 Task: Look for space in Karaj, Iran from 12th June, 2023 to 15th June, 2023 for 2 adults in price range Rs.10000 to Rs.15000. Place can be entire place with 1  bedroom having 1 bed and 1 bathroom. Property type can be house, flat, guest house, hotel. Booking option can be shelf check-in. Required host language is English.
Action: Mouse moved to (537, 76)
Screenshot: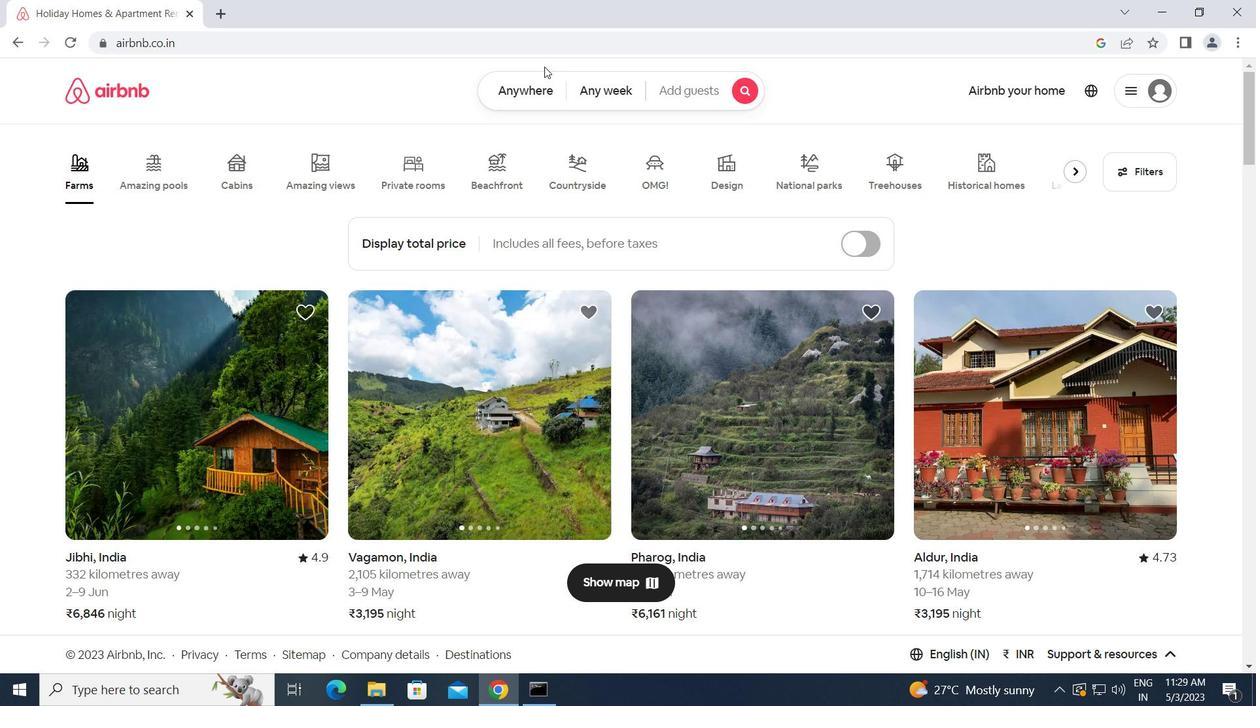 
Action: Mouse pressed left at (537, 76)
Screenshot: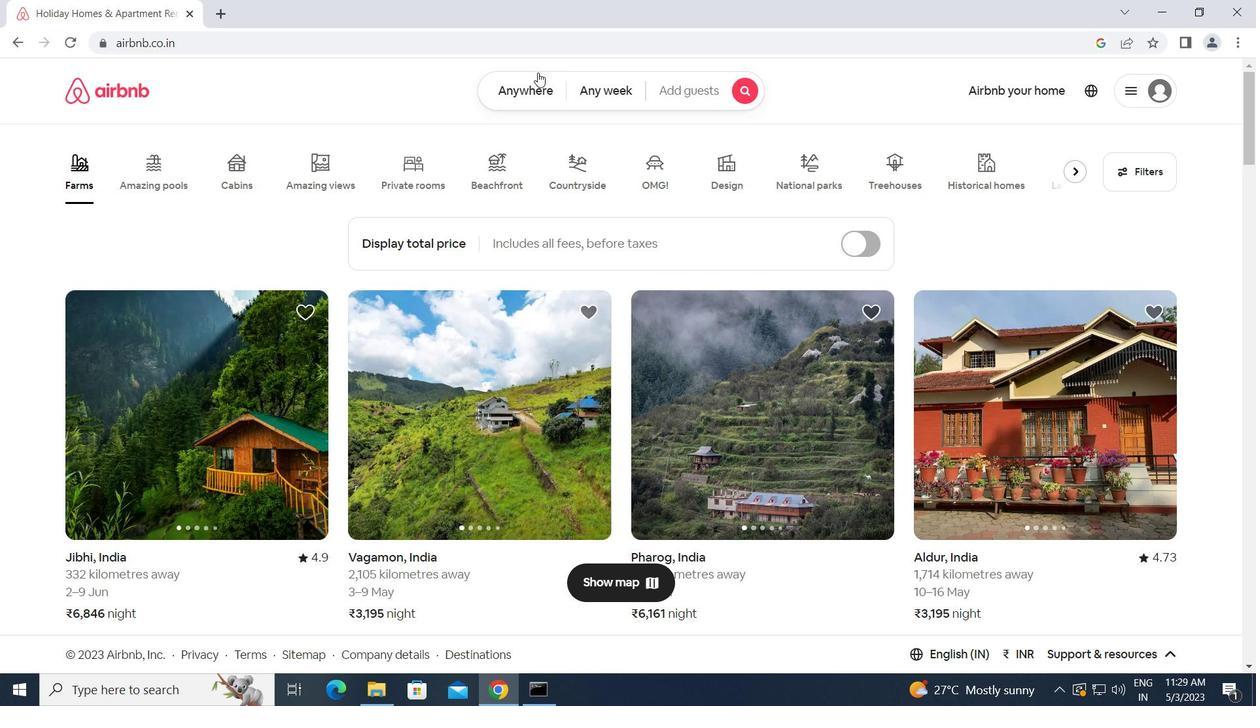 
Action: Mouse moved to (394, 145)
Screenshot: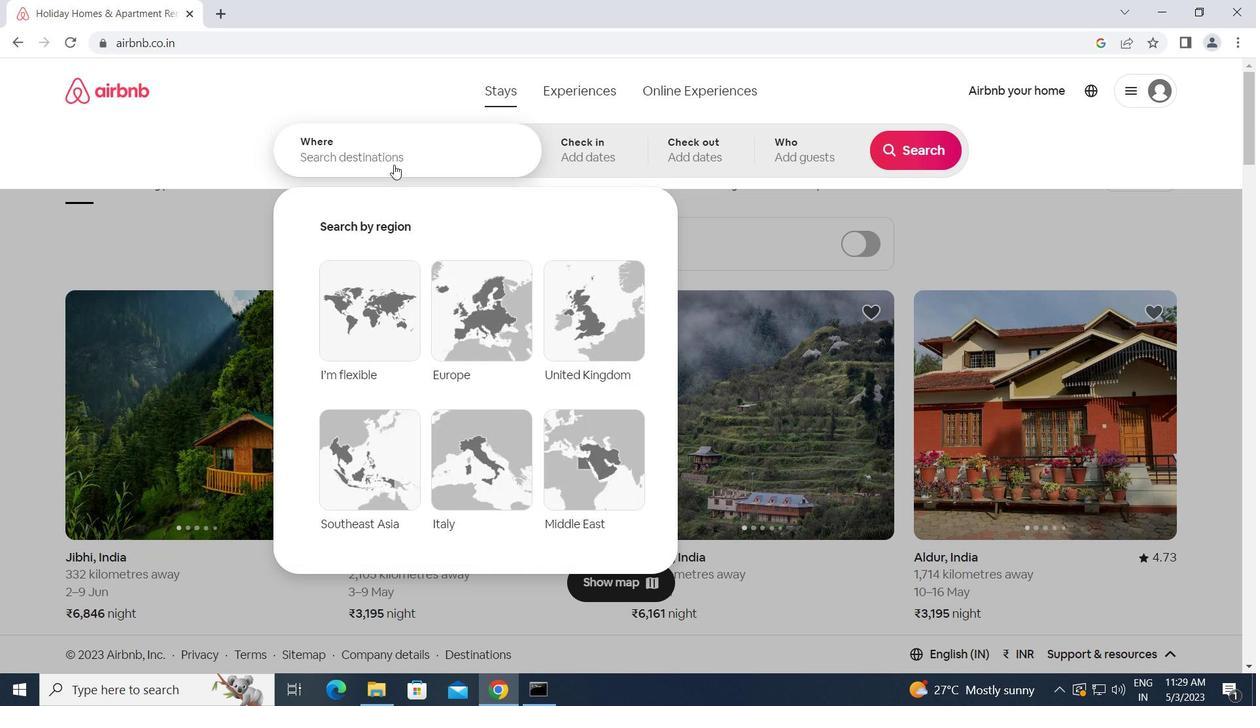 
Action: Mouse pressed left at (394, 145)
Screenshot: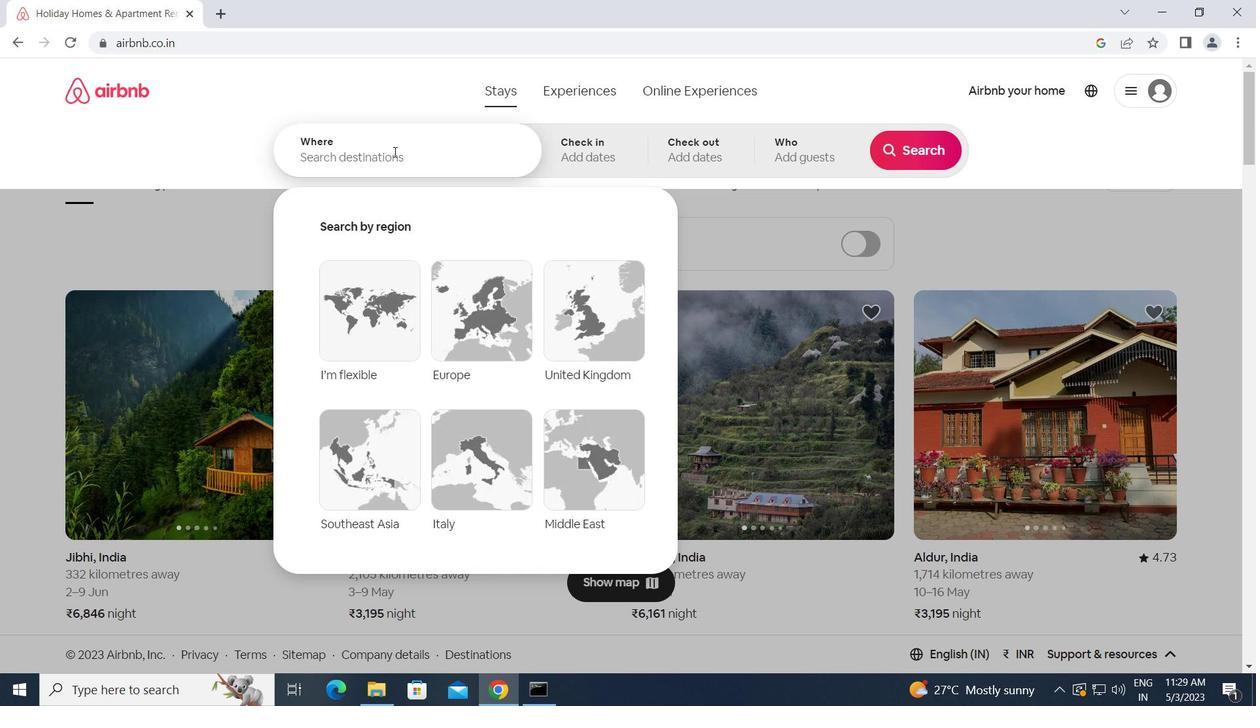 
Action: Key pressed k<Key.caps_lock>araj,<Key.space><Key.caps_lock>i<Key.caps_lock>ran<Key.enter>
Screenshot: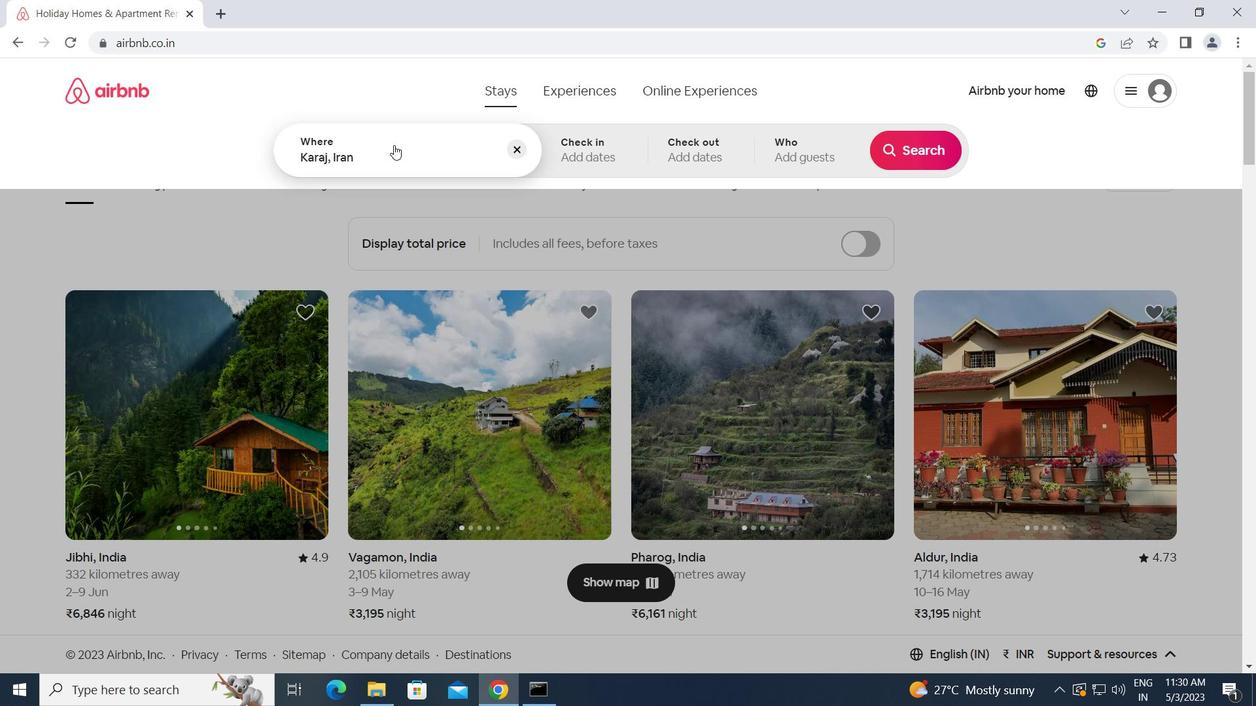 
Action: Mouse moved to (711, 426)
Screenshot: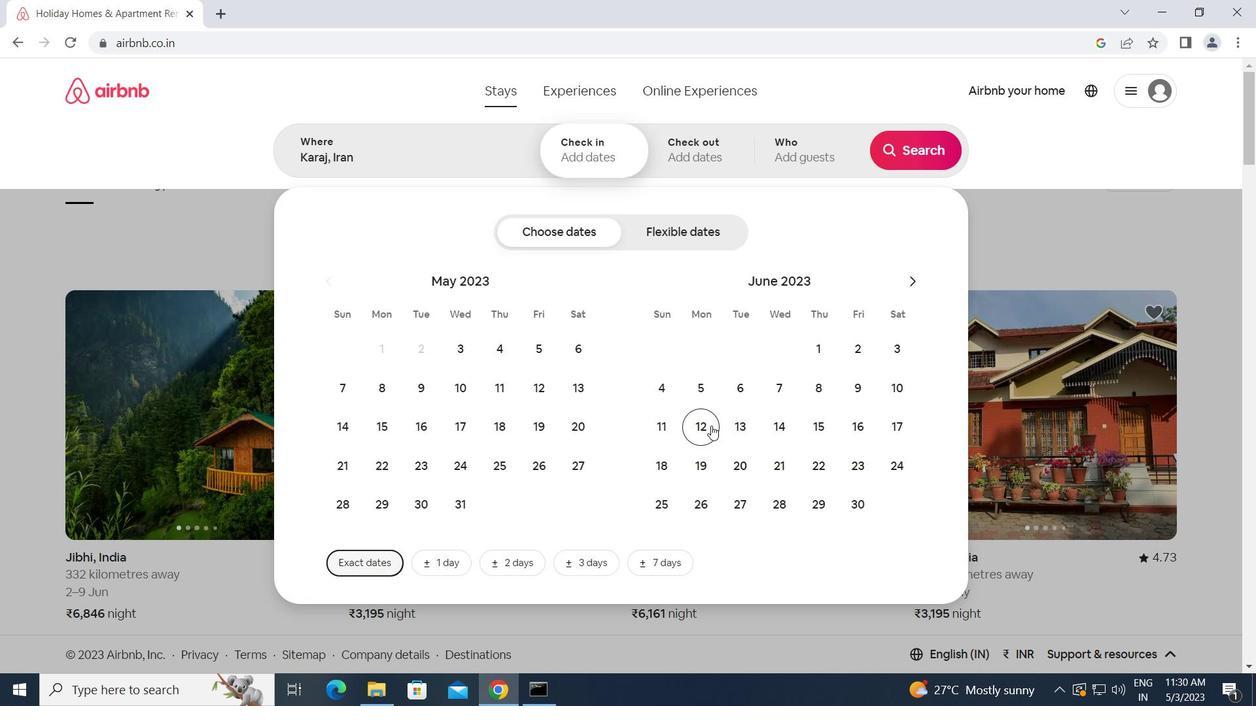 
Action: Mouse pressed left at (711, 426)
Screenshot: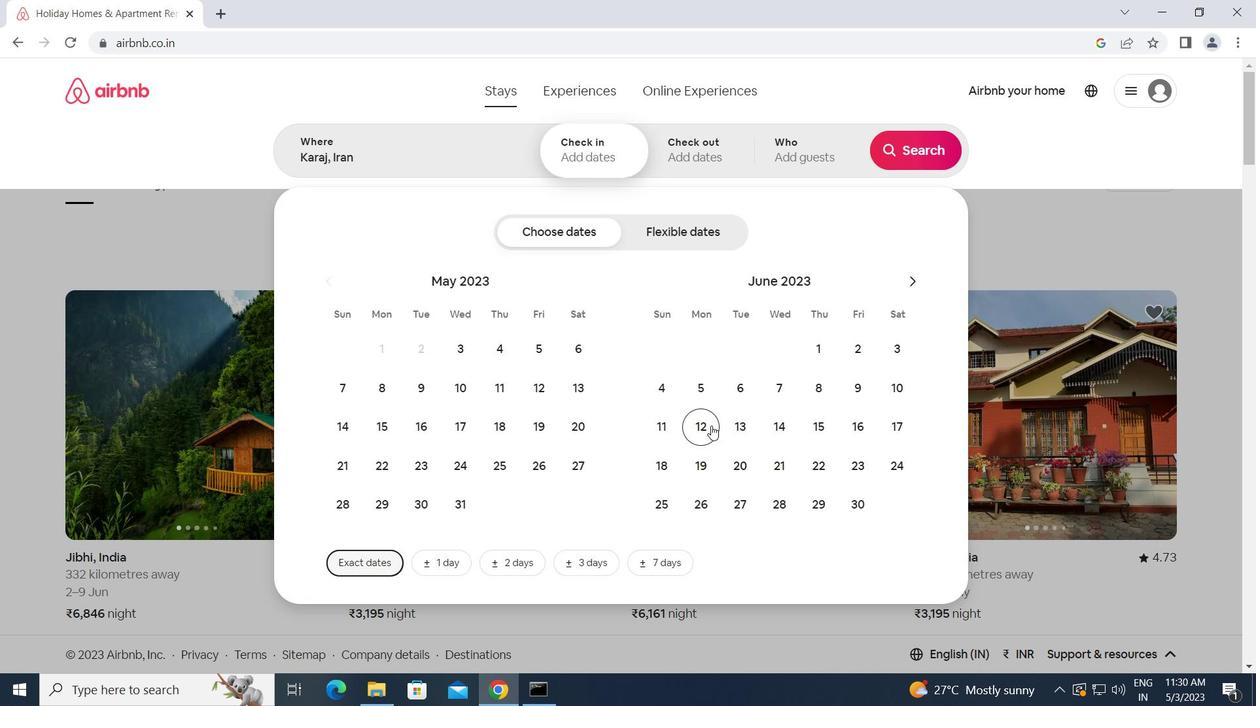 
Action: Mouse moved to (816, 435)
Screenshot: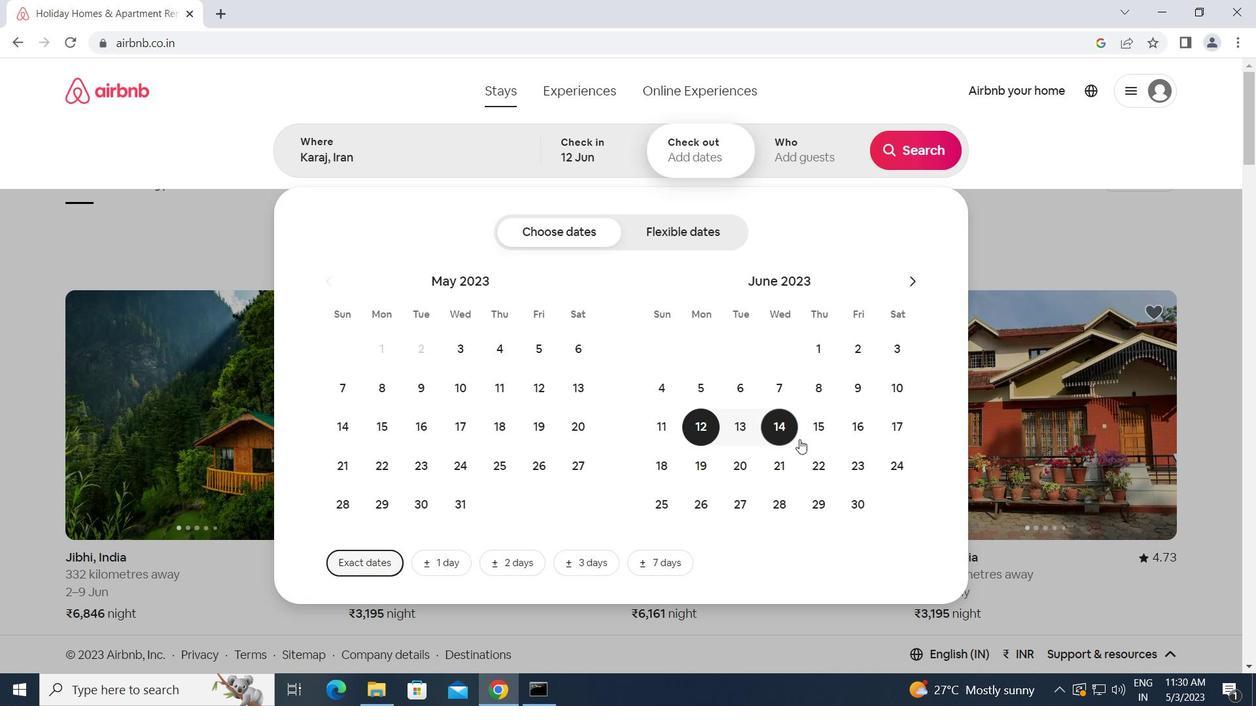 
Action: Mouse pressed left at (816, 435)
Screenshot: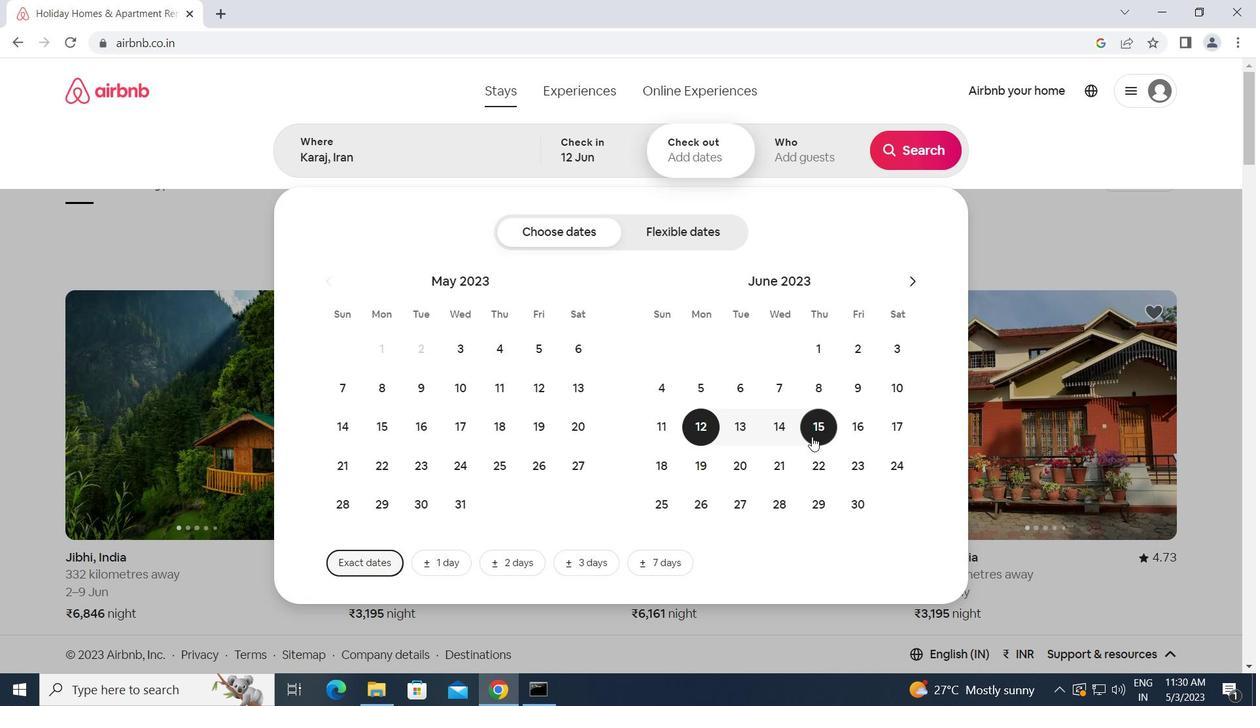 
Action: Mouse moved to (778, 159)
Screenshot: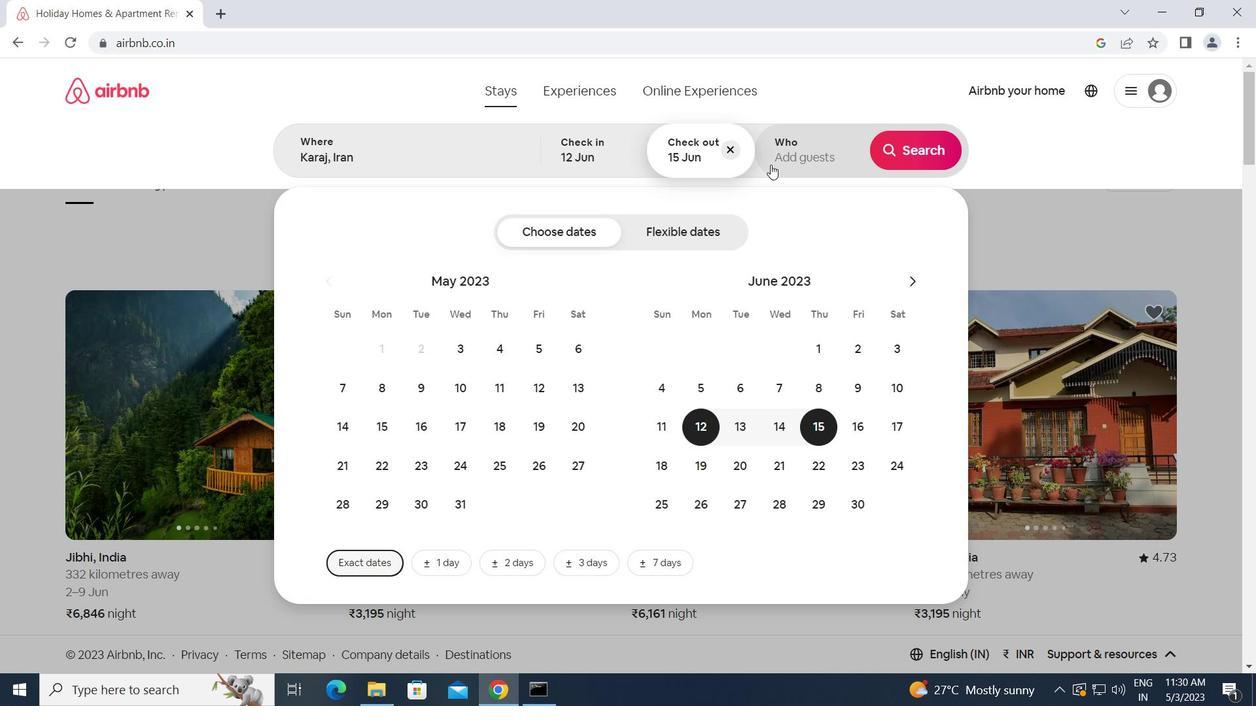 
Action: Mouse pressed left at (778, 159)
Screenshot: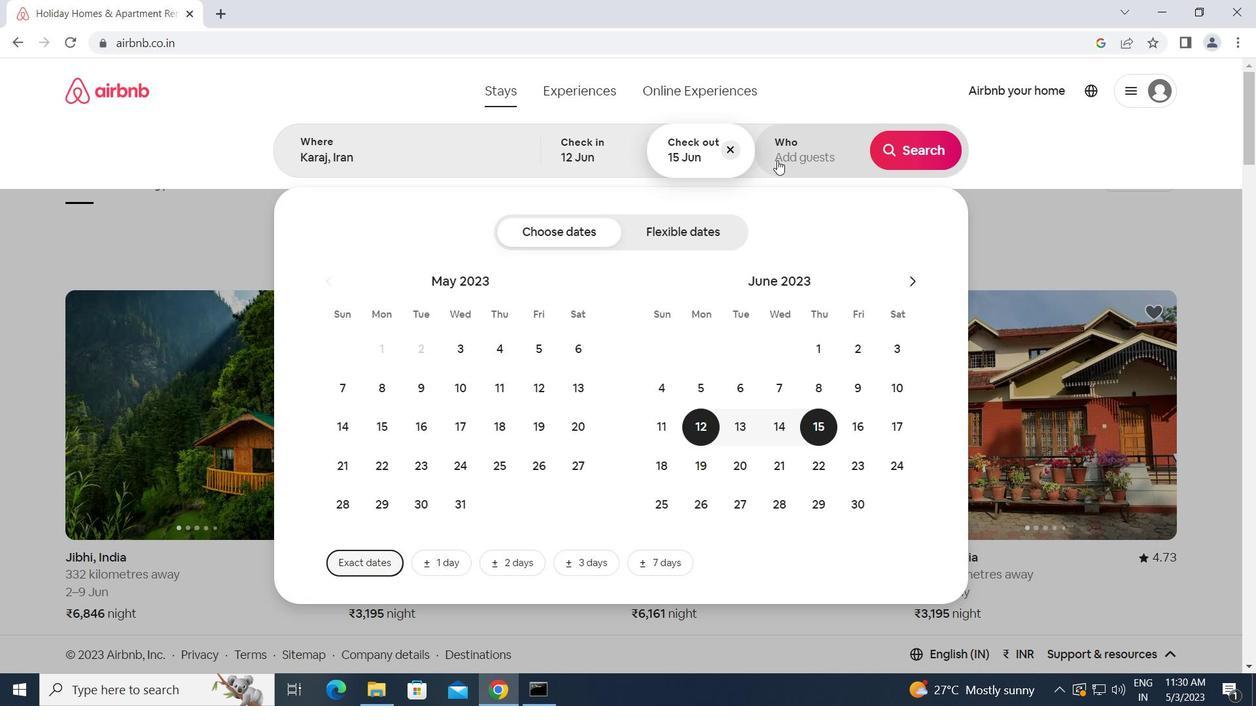 
Action: Mouse moved to (922, 244)
Screenshot: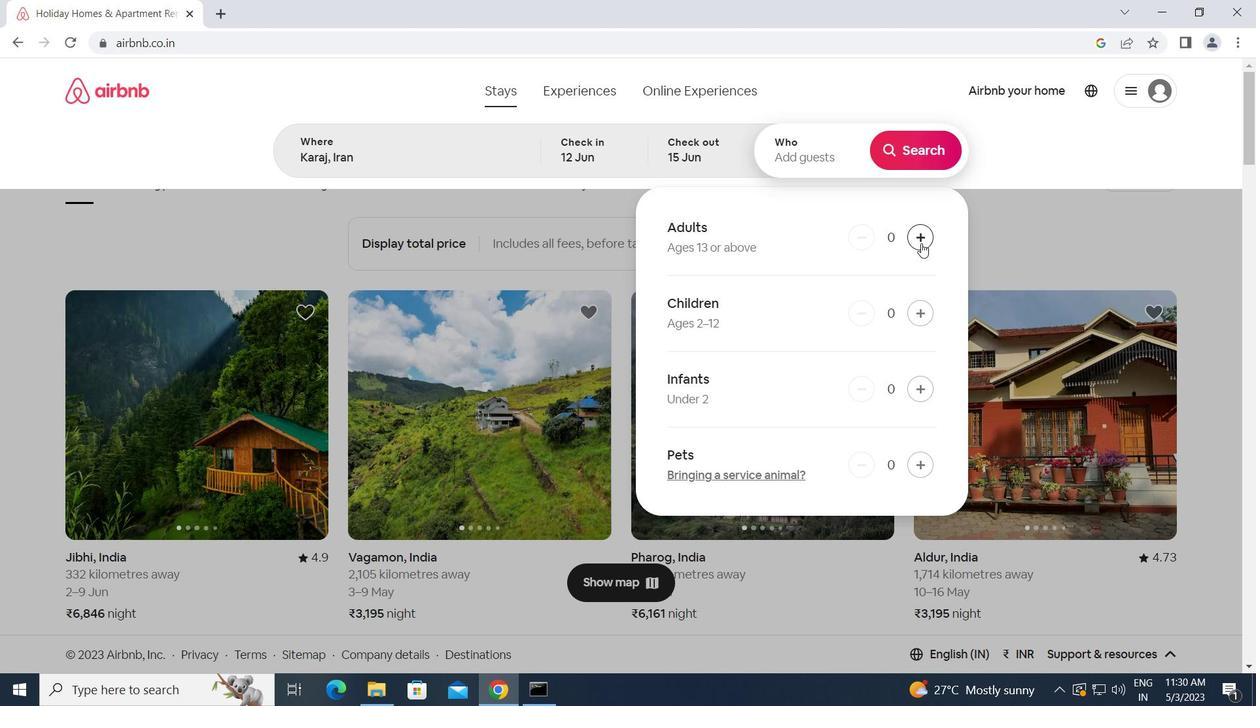 
Action: Mouse pressed left at (922, 244)
Screenshot: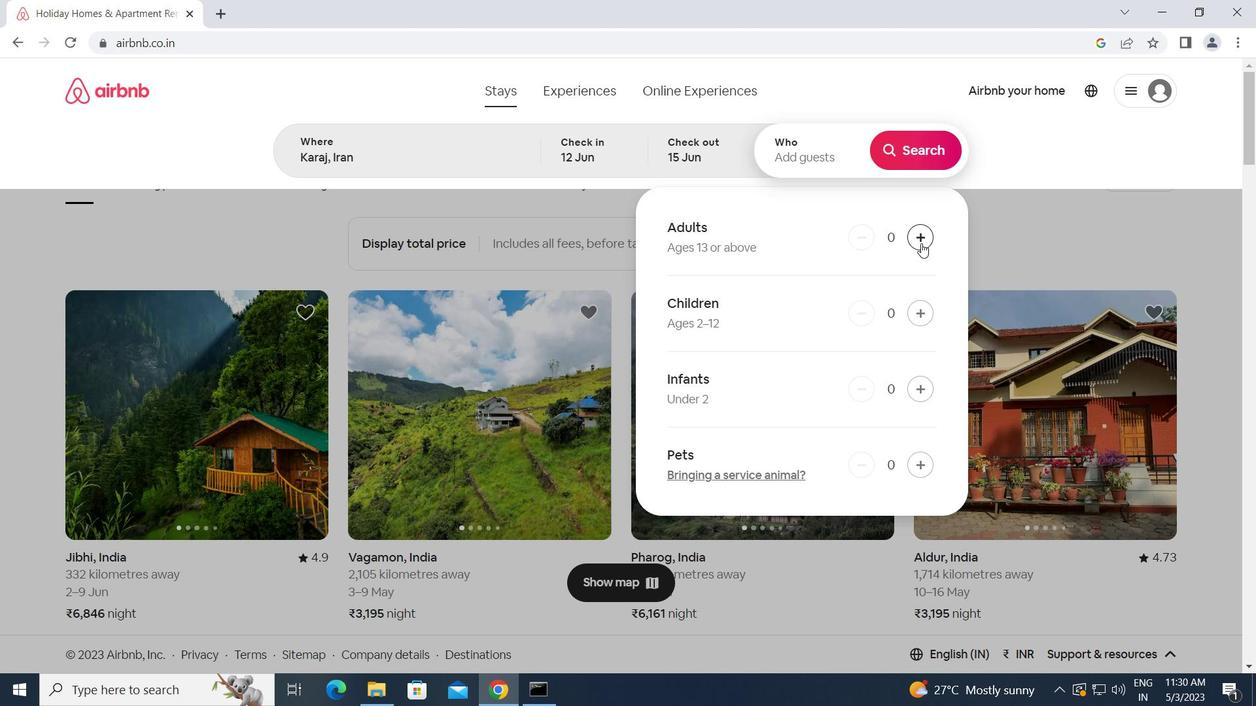 
Action: Mouse pressed left at (922, 244)
Screenshot: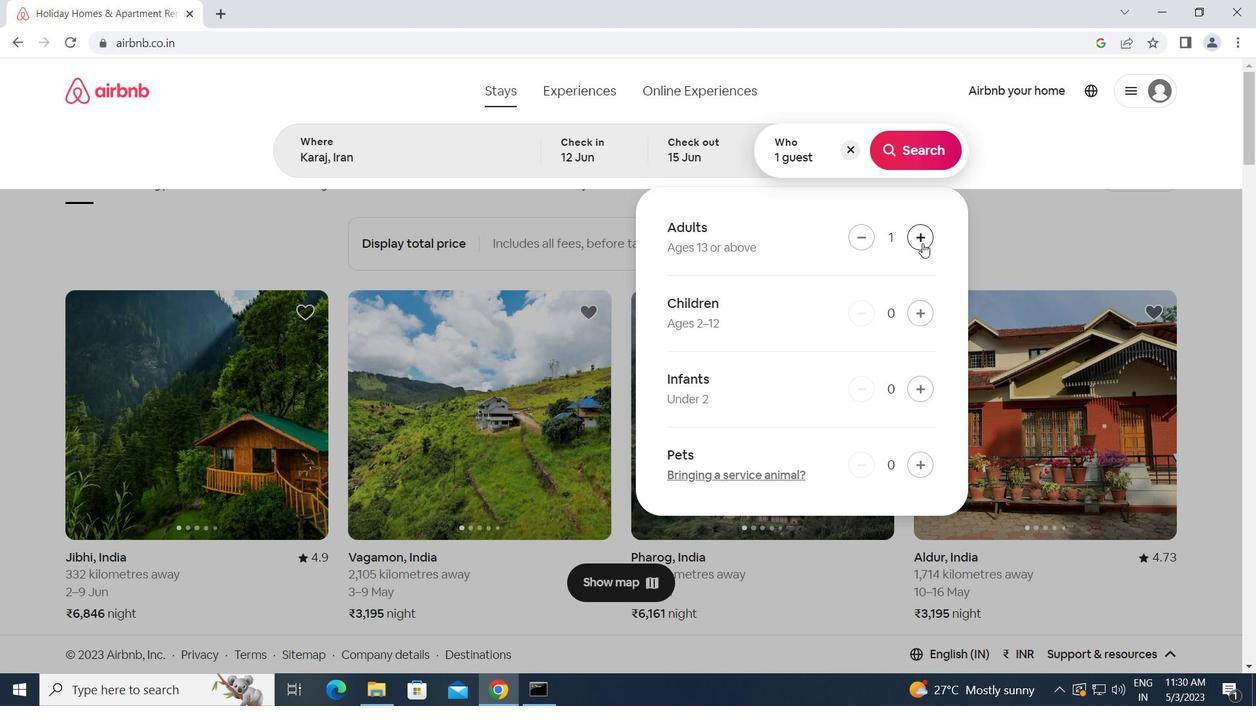 
Action: Mouse moved to (918, 140)
Screenshot: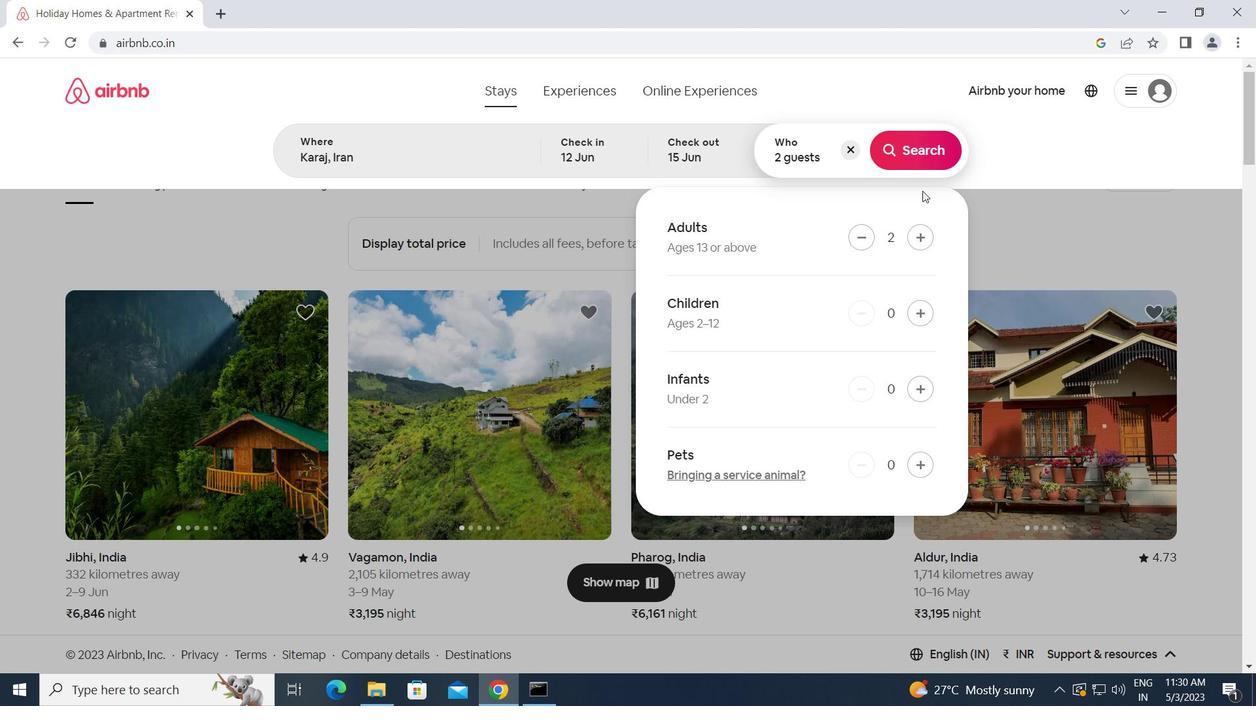
Action: Mouse pressed left at (918, 140)
Screenshot: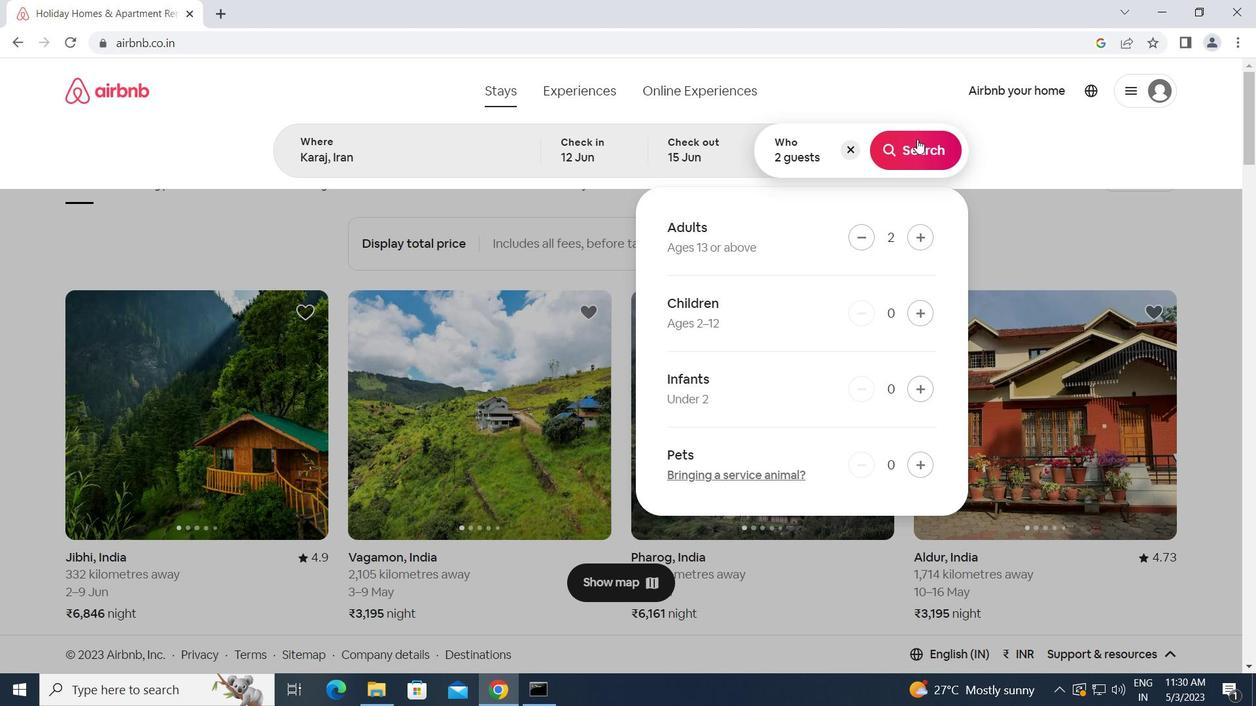 
Action: Mouse moved to (1183, 154)
Screenshot: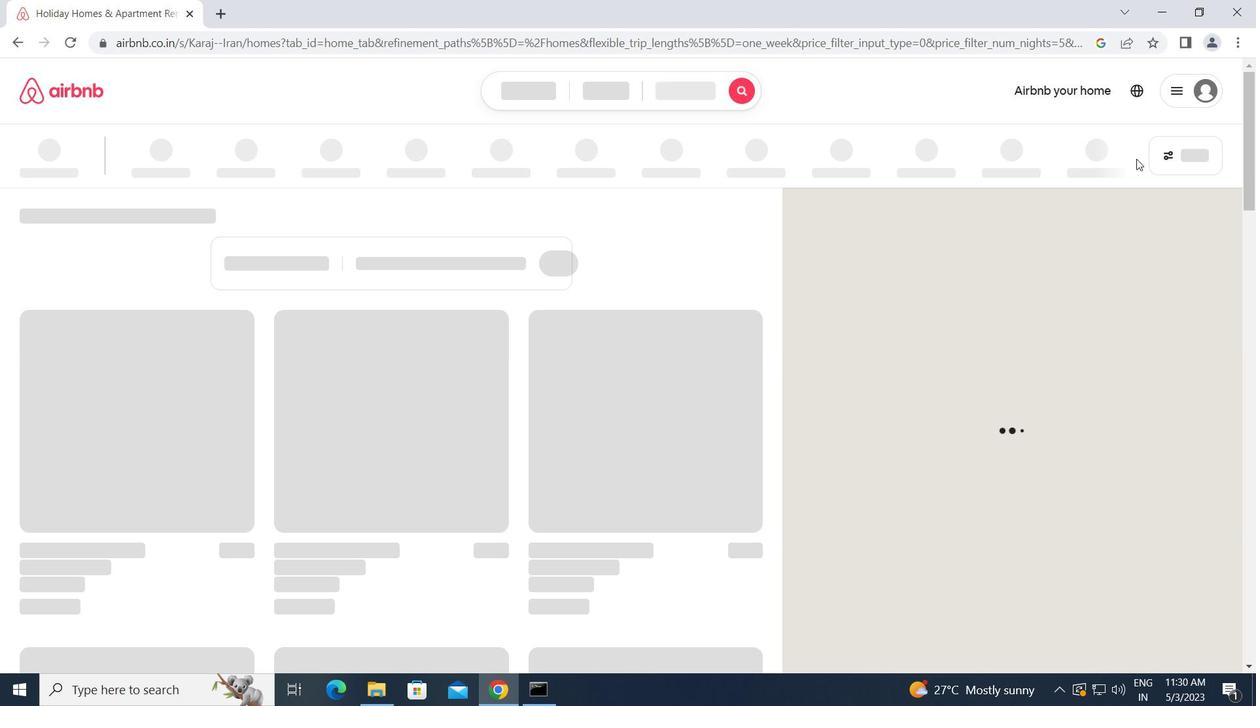 
Action: Mouse pressed left at (1183, 154)
Screenshot: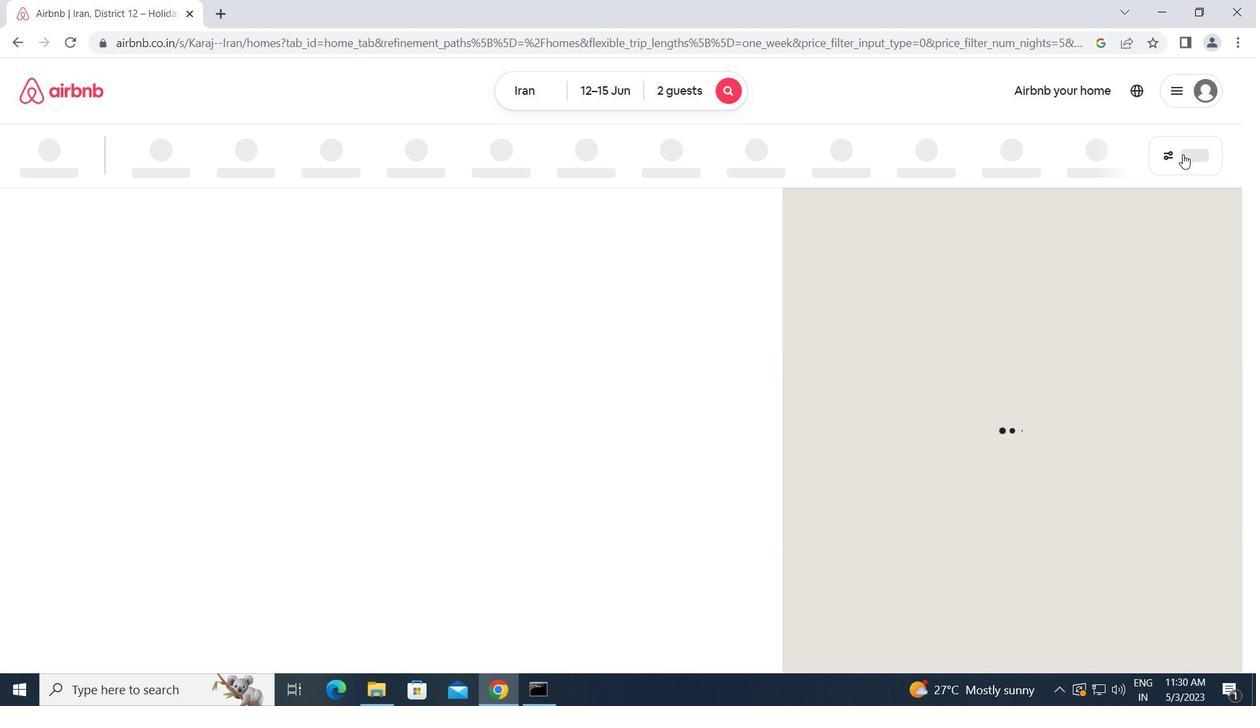 
Action: Mouse moved to (407, 255)
Screenshot: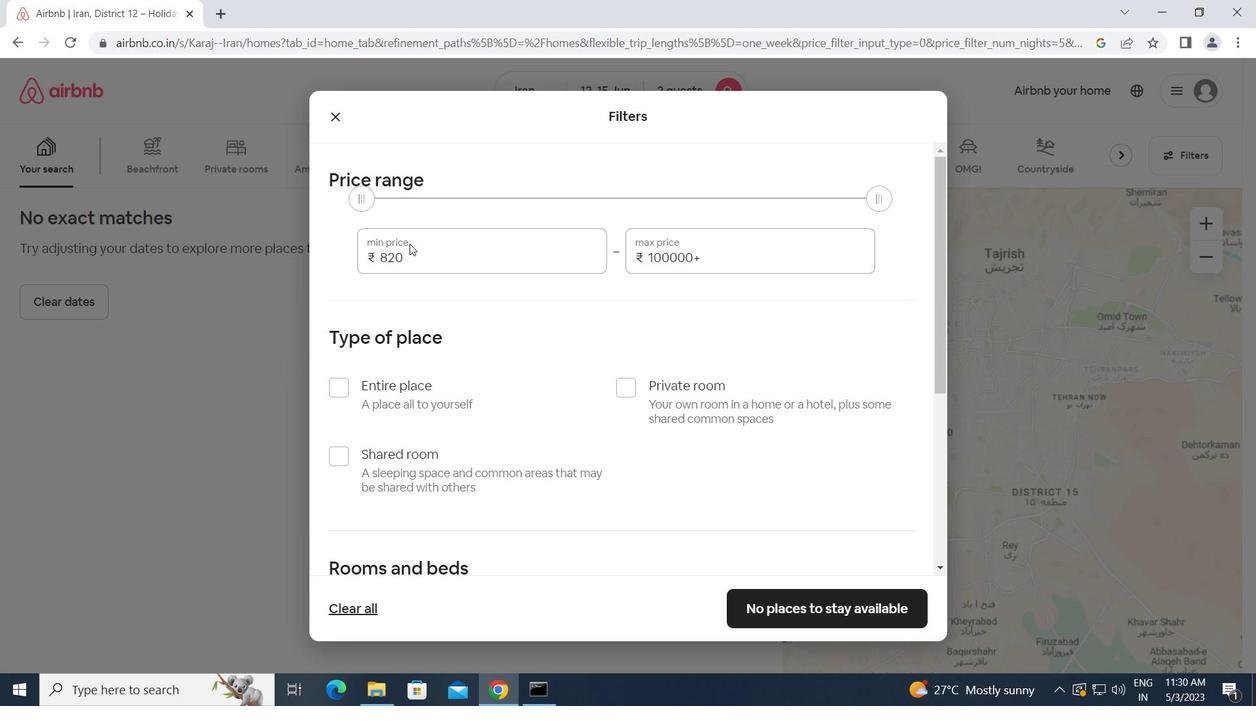 
Action: Mouse pressed left at (407, 255)
Screenshot: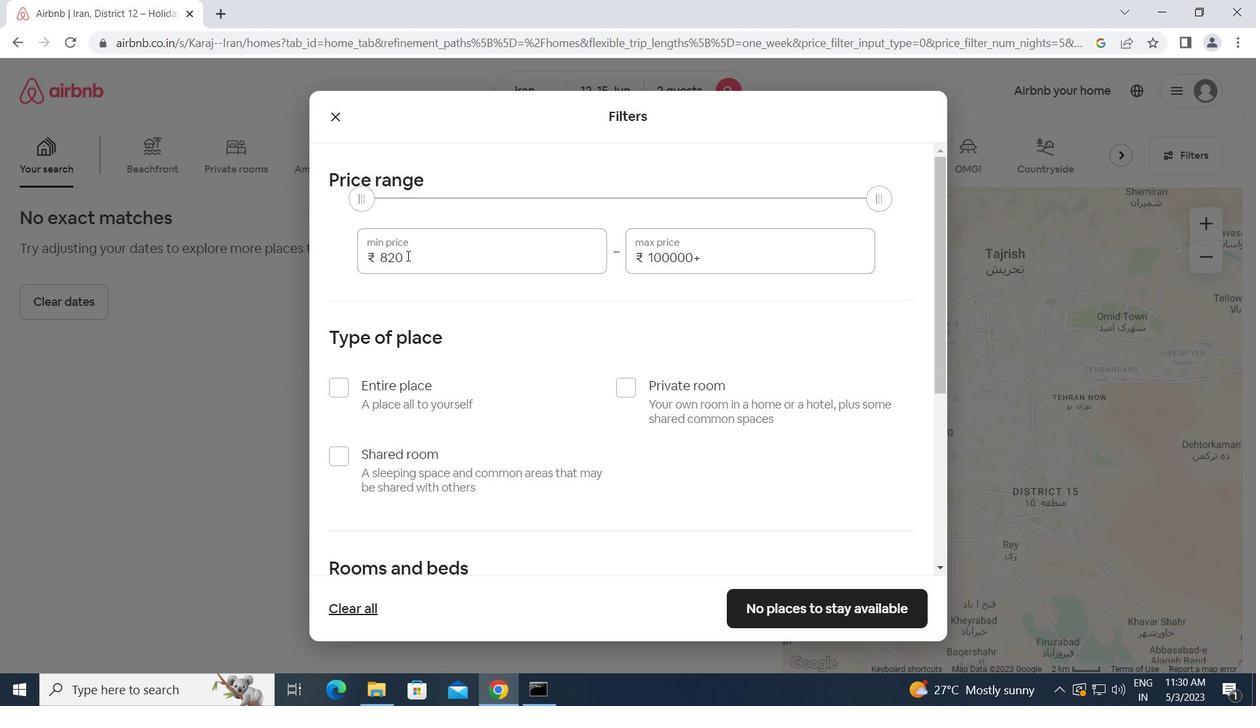 
Action: Mouse moved to (354, 268)
Screenshot: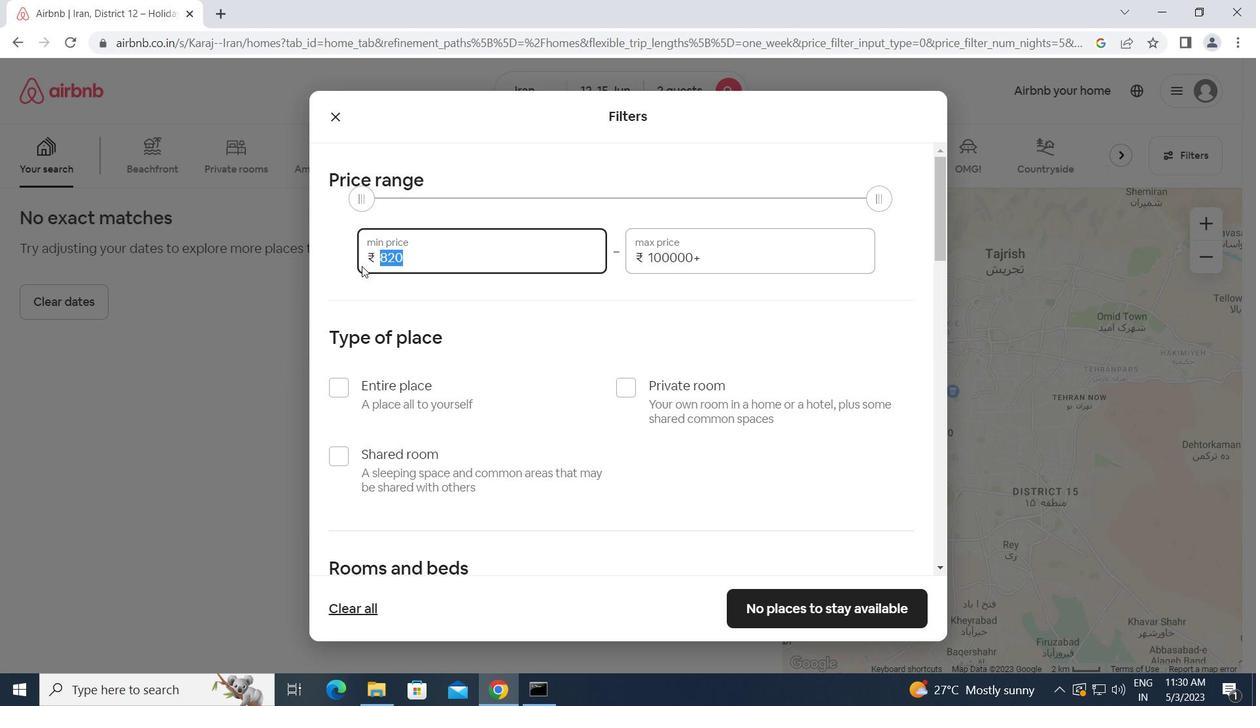 
Action: Key pressed 10000<Key.tab>15000
Screenshot: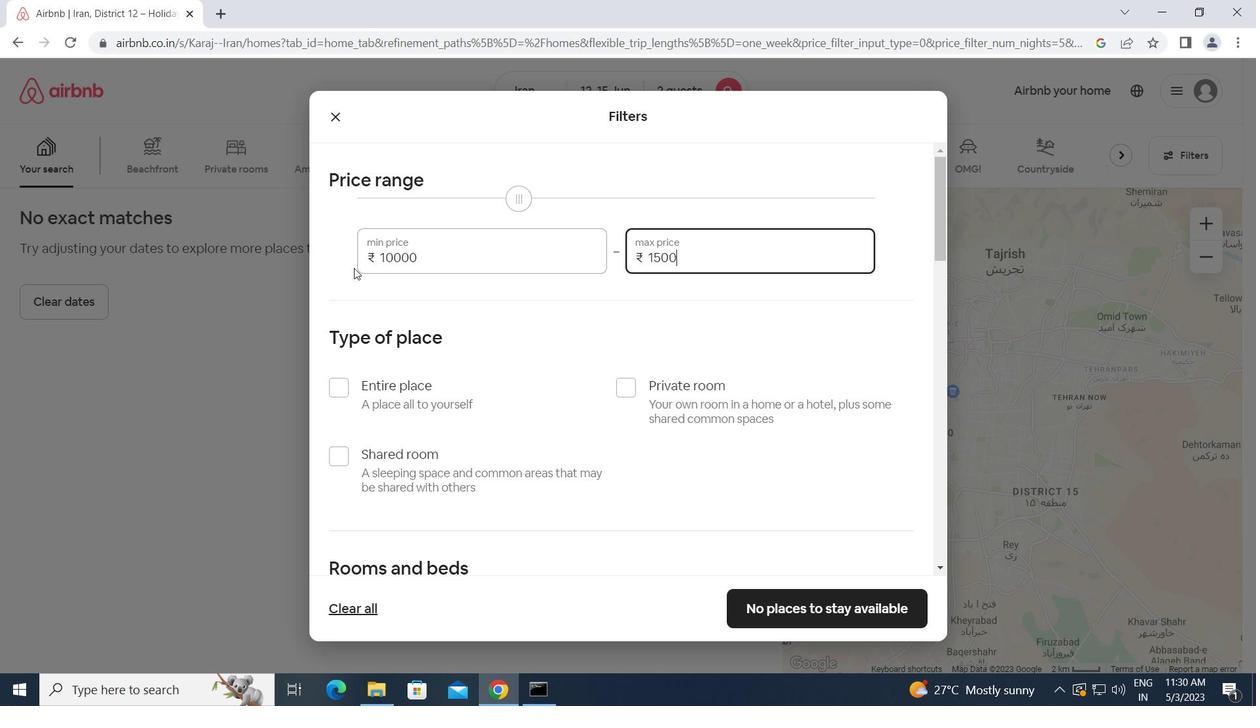 
Action: Mouse moved to (340, 374)
Screenshot: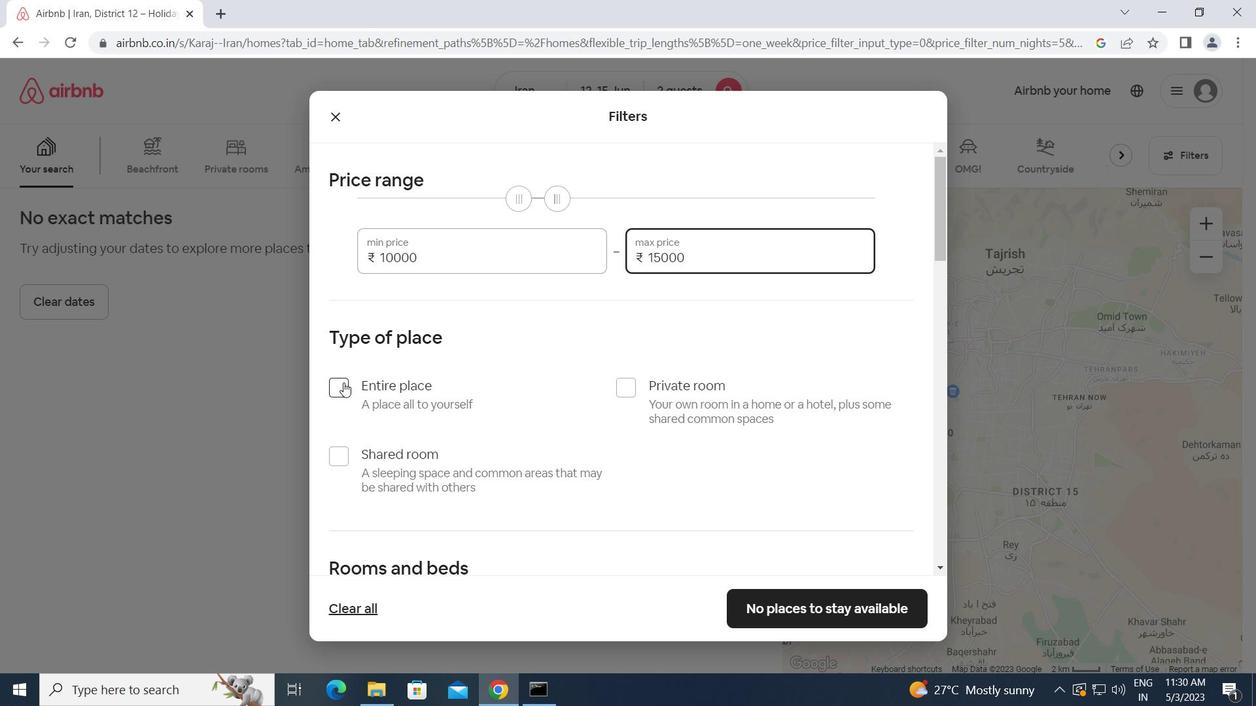 
Action: Mouse pressed left at (340, 374)
Screenshot: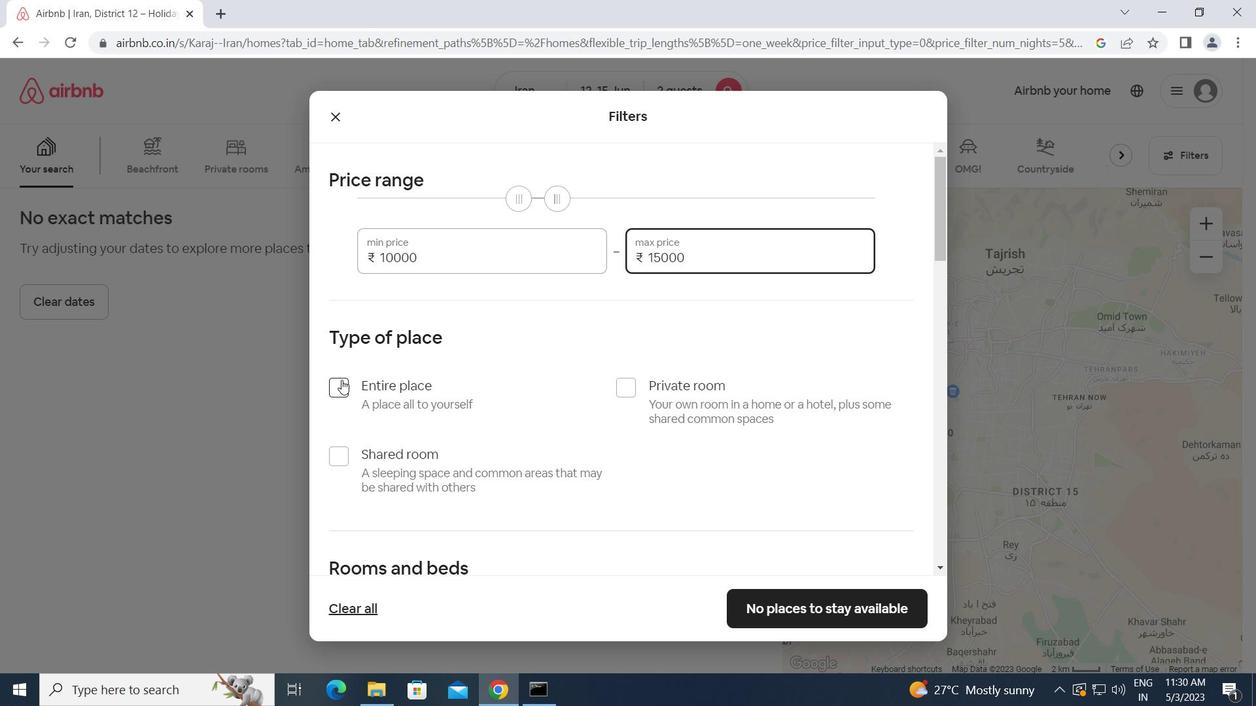 
Action: Mouse moved to (334, 393)
Screenshot: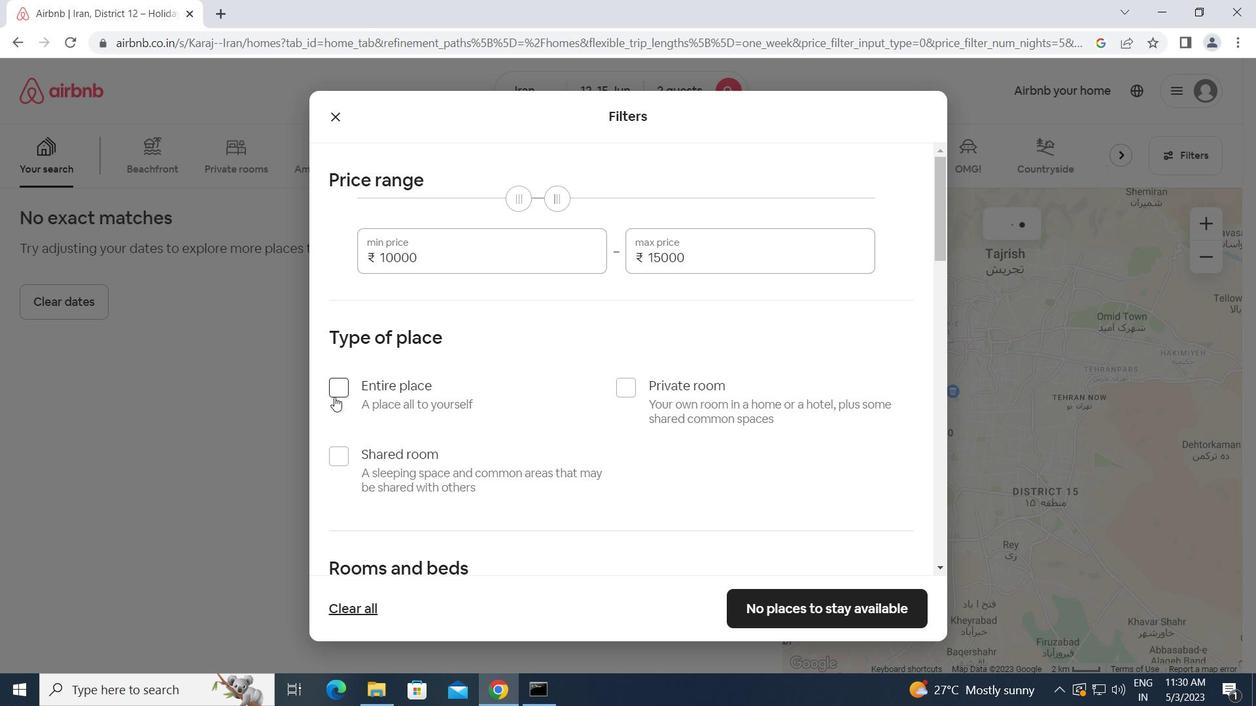 
Action: Mouse pressed left at (334, 393)
Screenshot: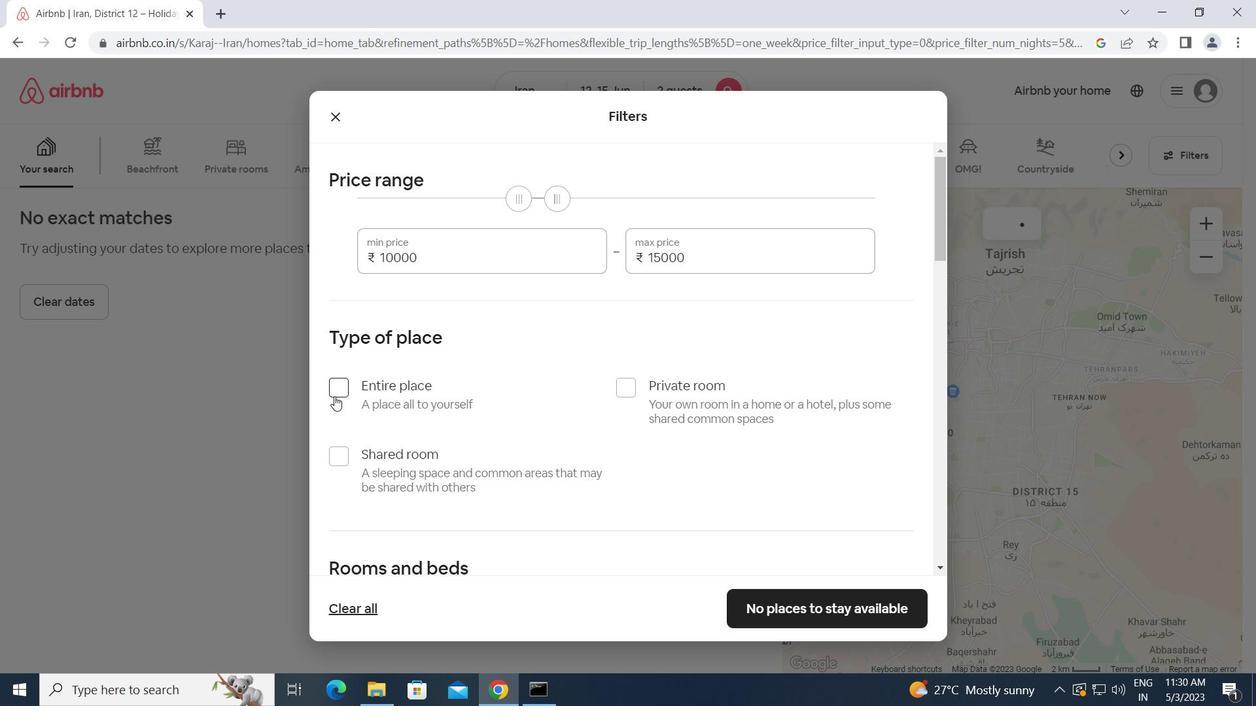 
Action: Mouse moved to (407, 407)
Screenshot: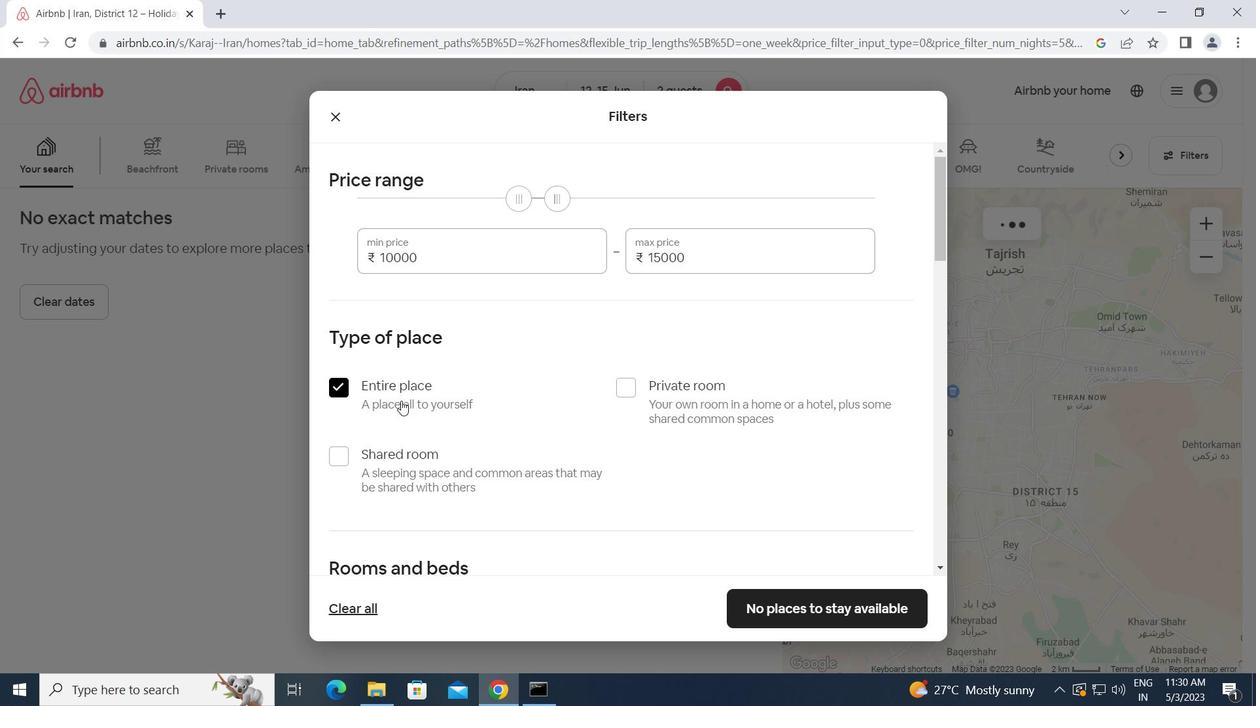 
Action: Mouse scrolled (407, 407) with delta (0, 0)
Screenshot: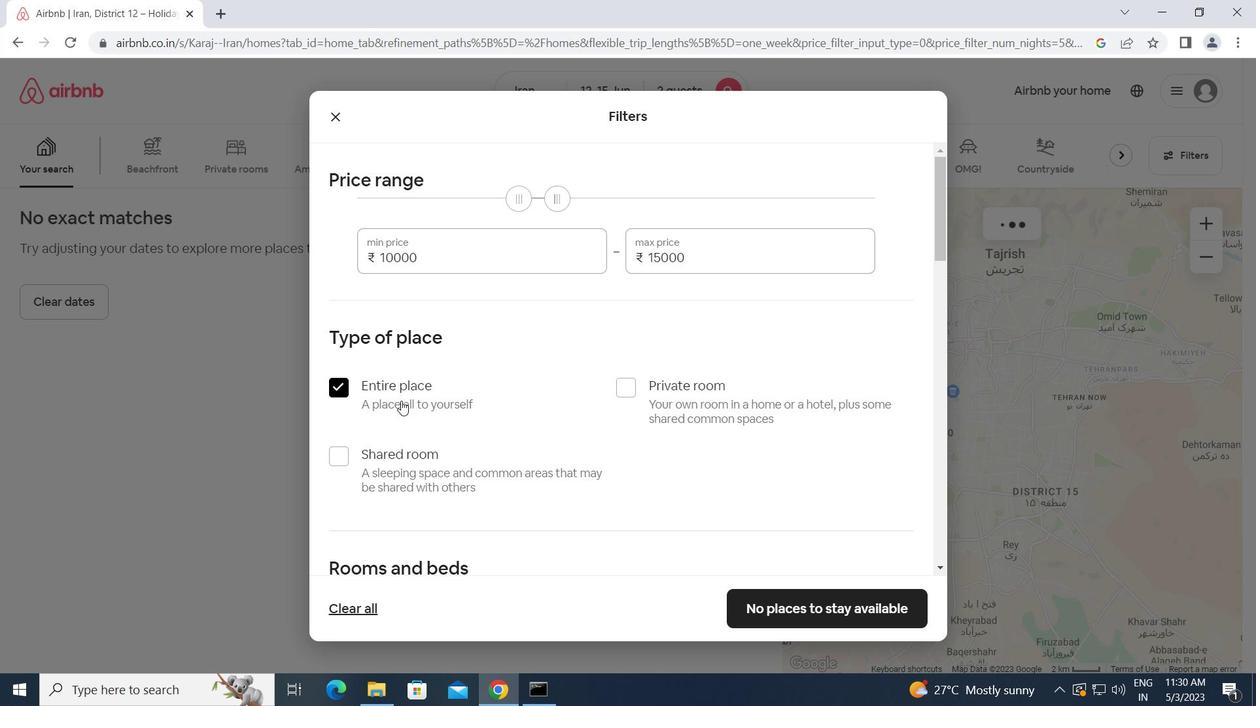 
Action: Mouse scrolled (407, 407) with delta (0, 0)
Screenshot: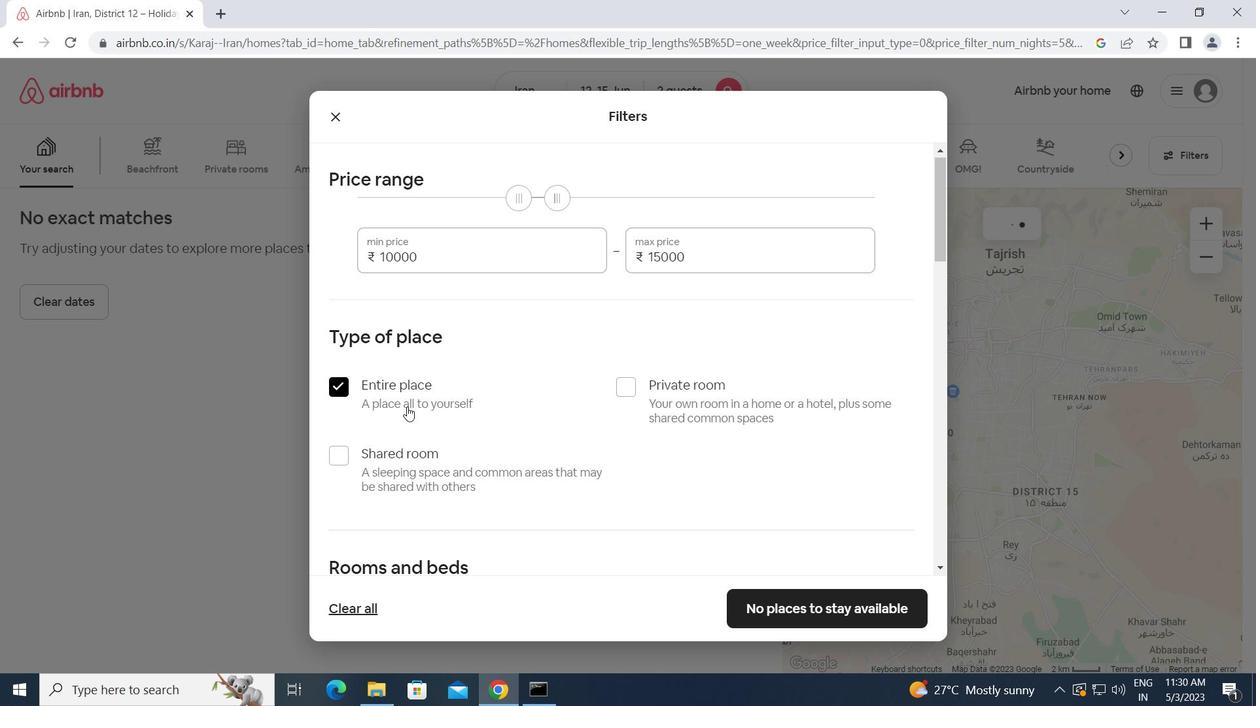 
Action: Mouse moved to (427, 471)
Screenshot: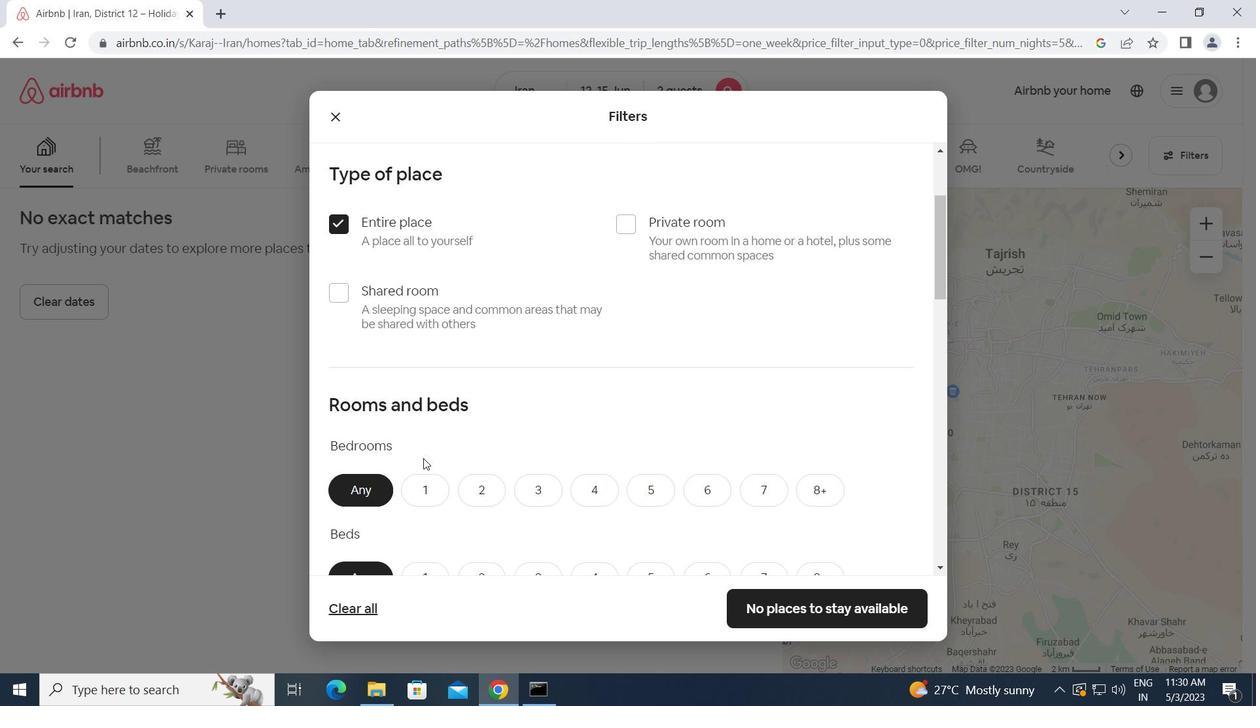
Action: Mouse pressed left at (427, 471)
Screenshot: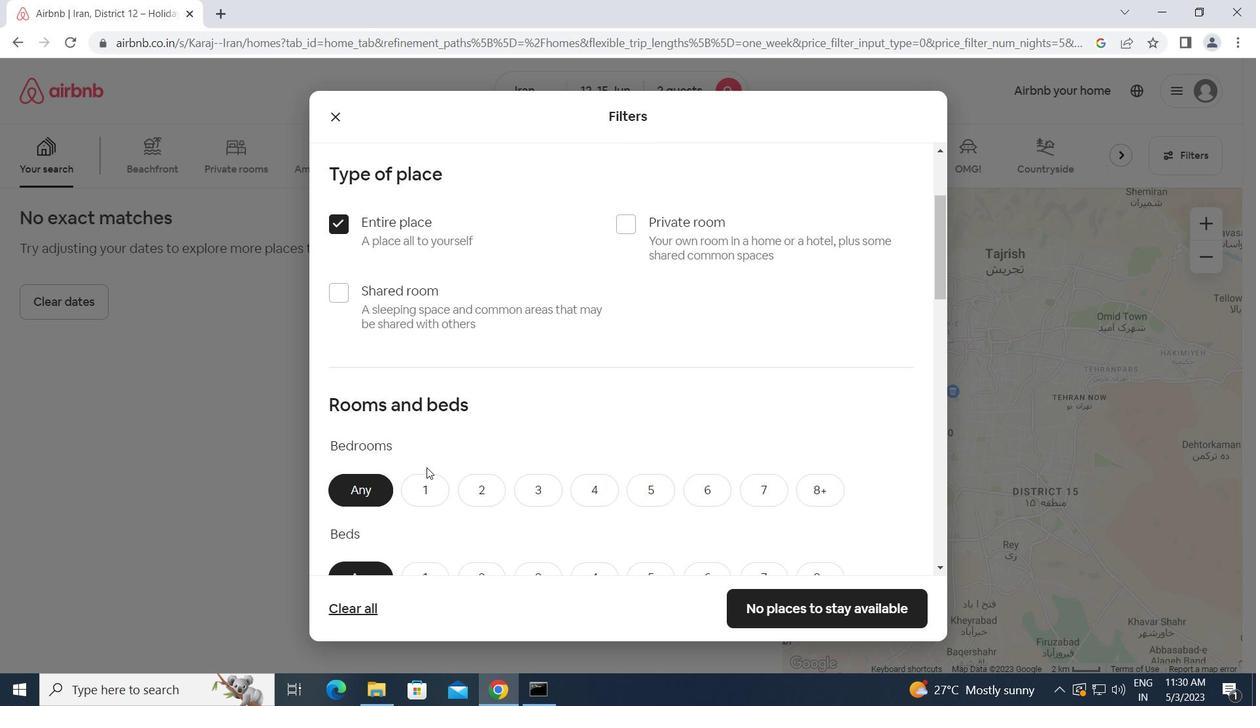 
Action: Mouse moved to (429, 480)
Screenshot: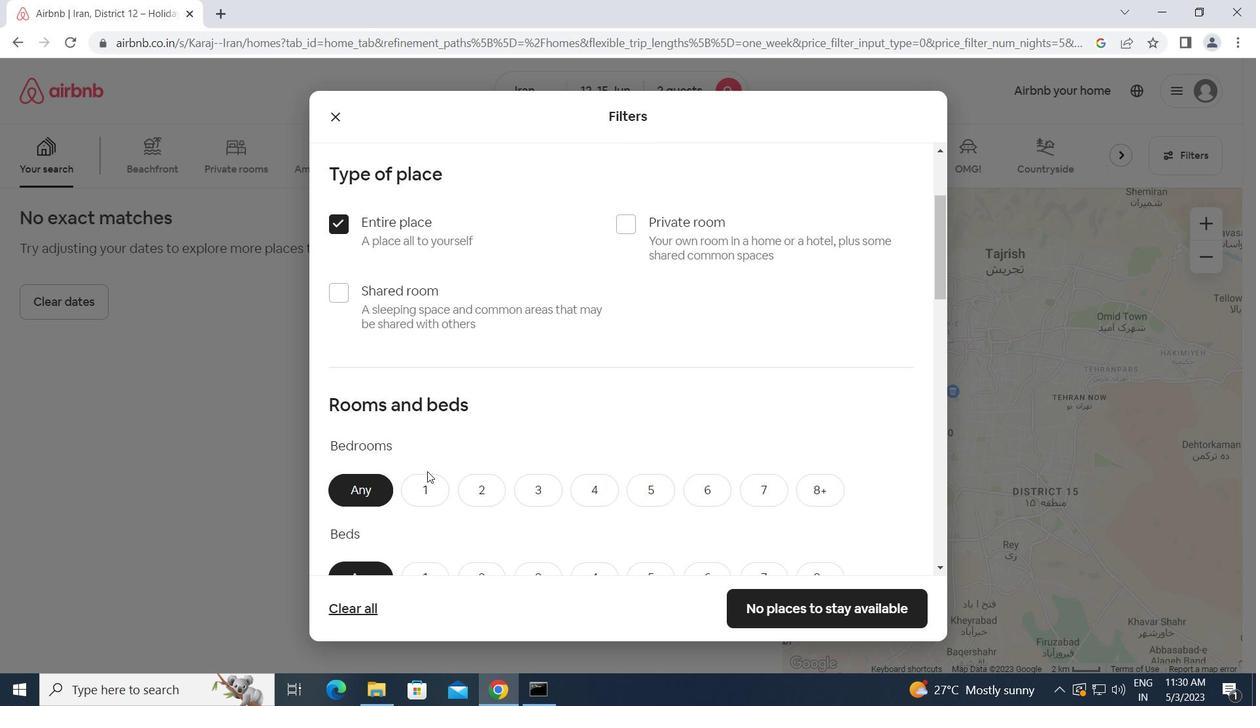
Action: Mouse pressed left at (429, 480)
Screenshot: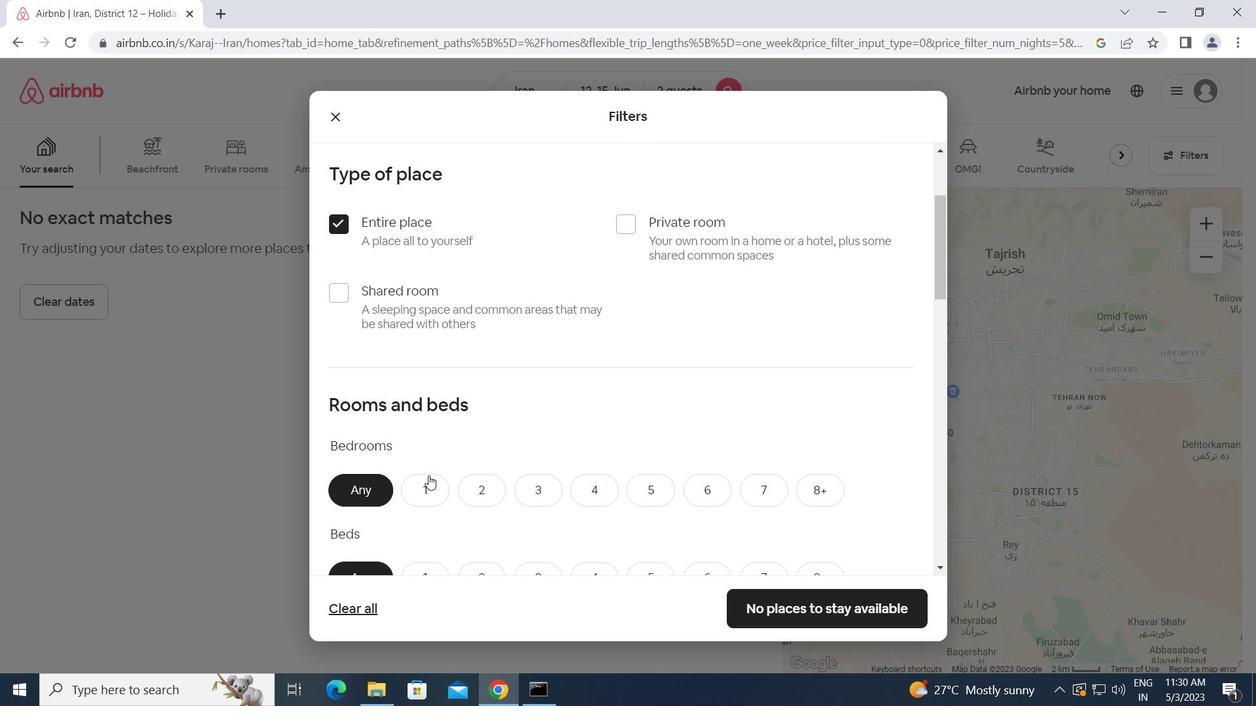 
Action: Mouse moved to (430, 482)
Screenshot: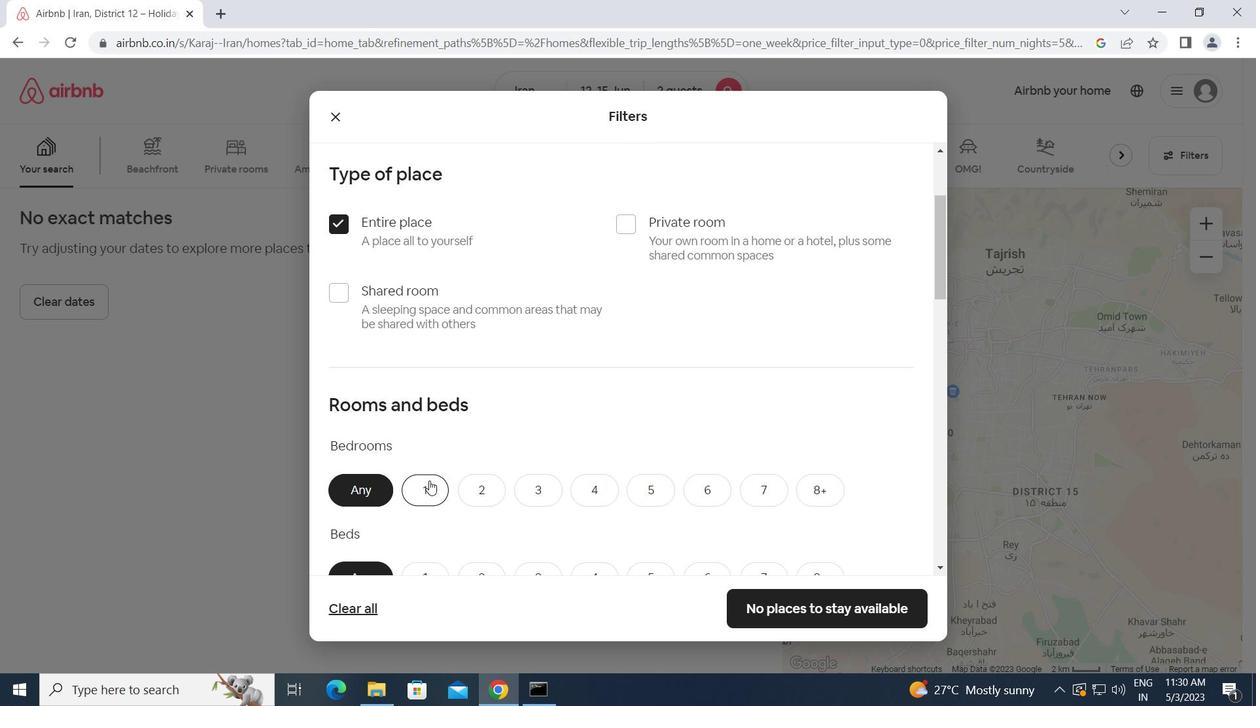 
Action: Mouse scrolled (430, 481) with delta (0, 0)
Screenshot: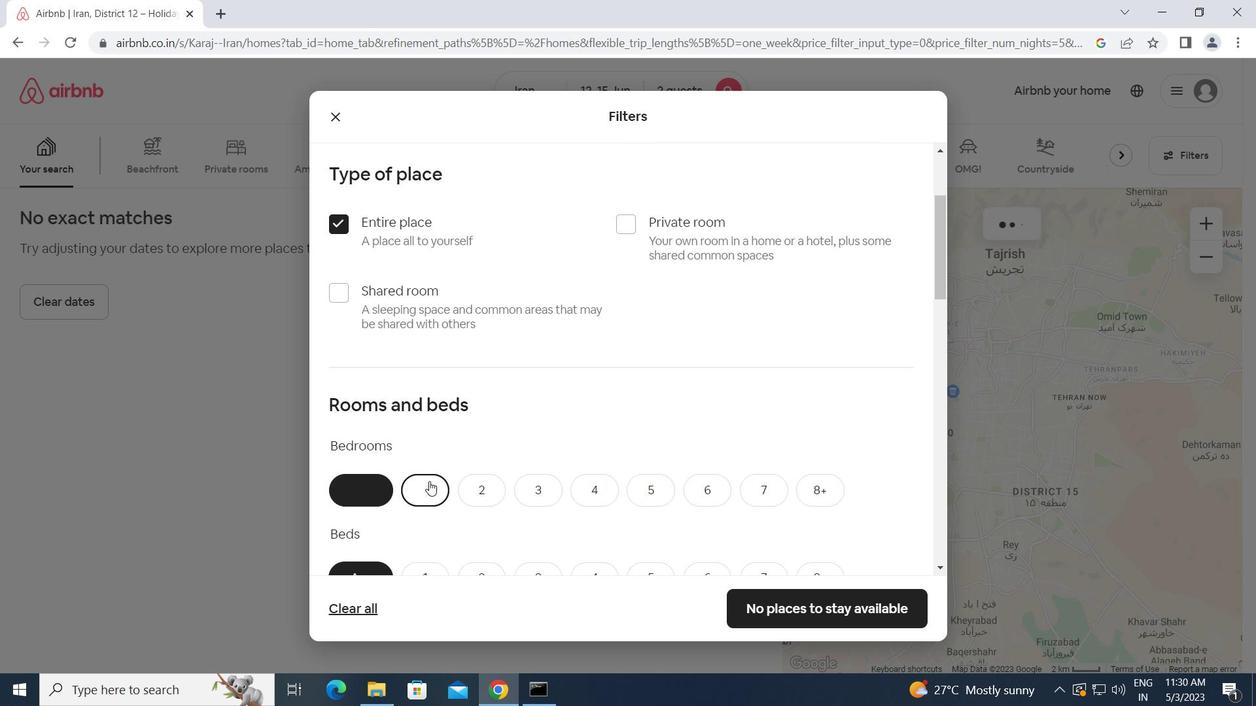 
Action: Mouse scrolled (430, 481) with delta (0, 0)
Screenshot: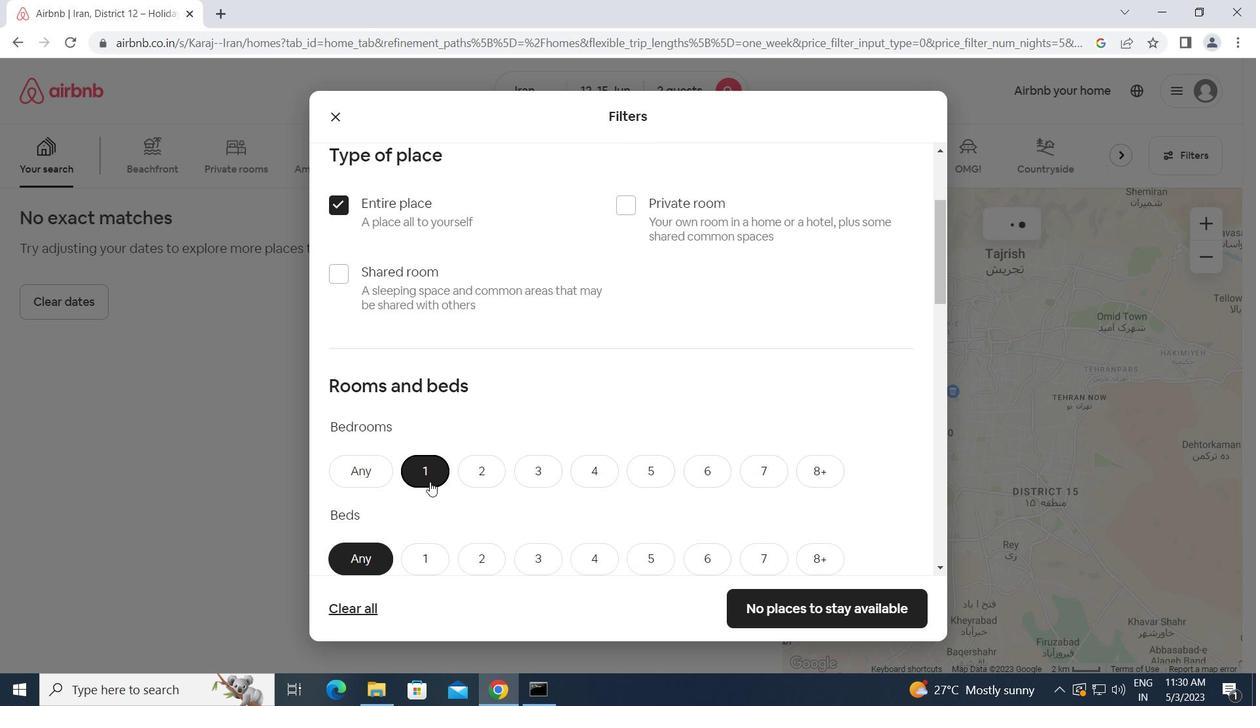 
Action: Mouse moved to (424, 421)
Screenshot: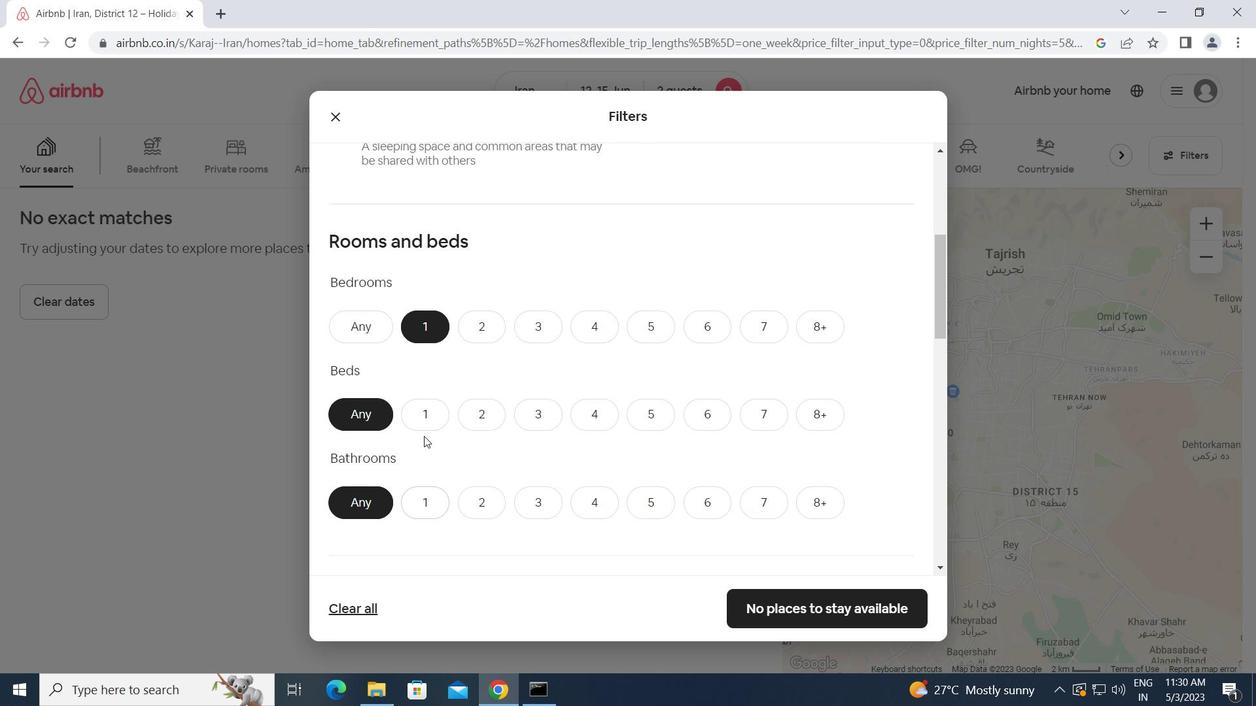 
Action: Mouse pressed left at (424, 421)
Screenshot: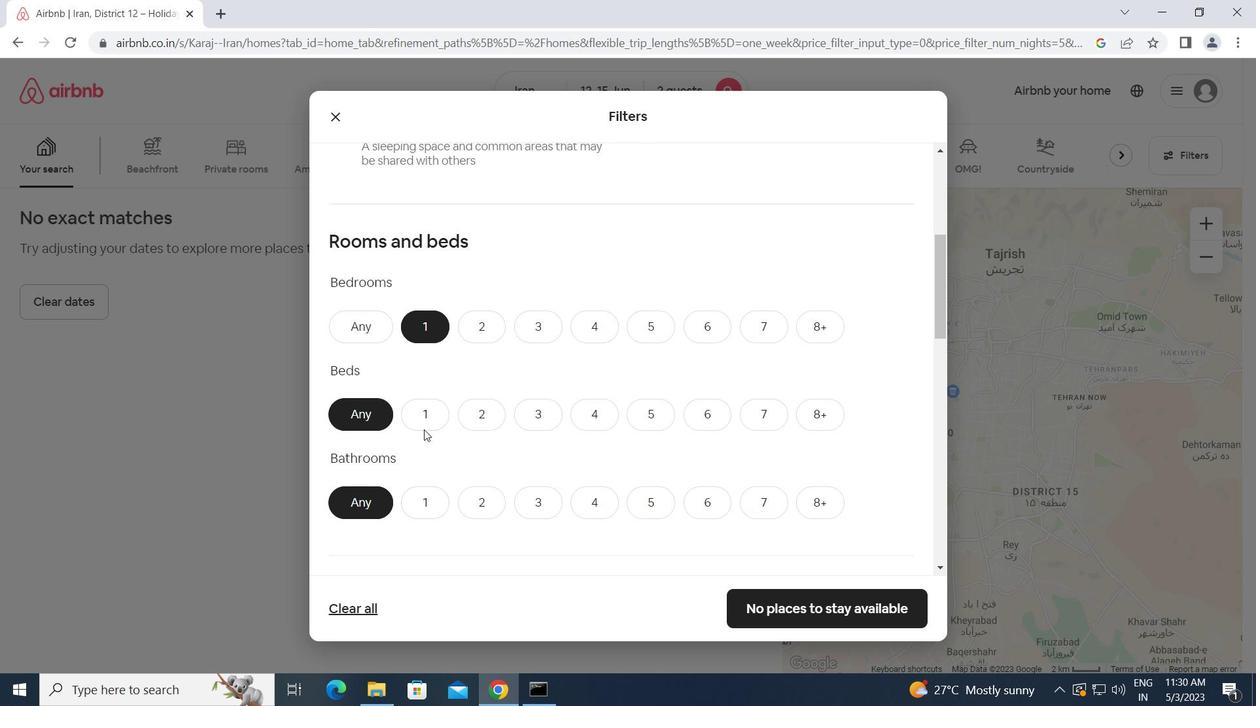 
Action: Mouse moved to (424, 512)
Screenshot: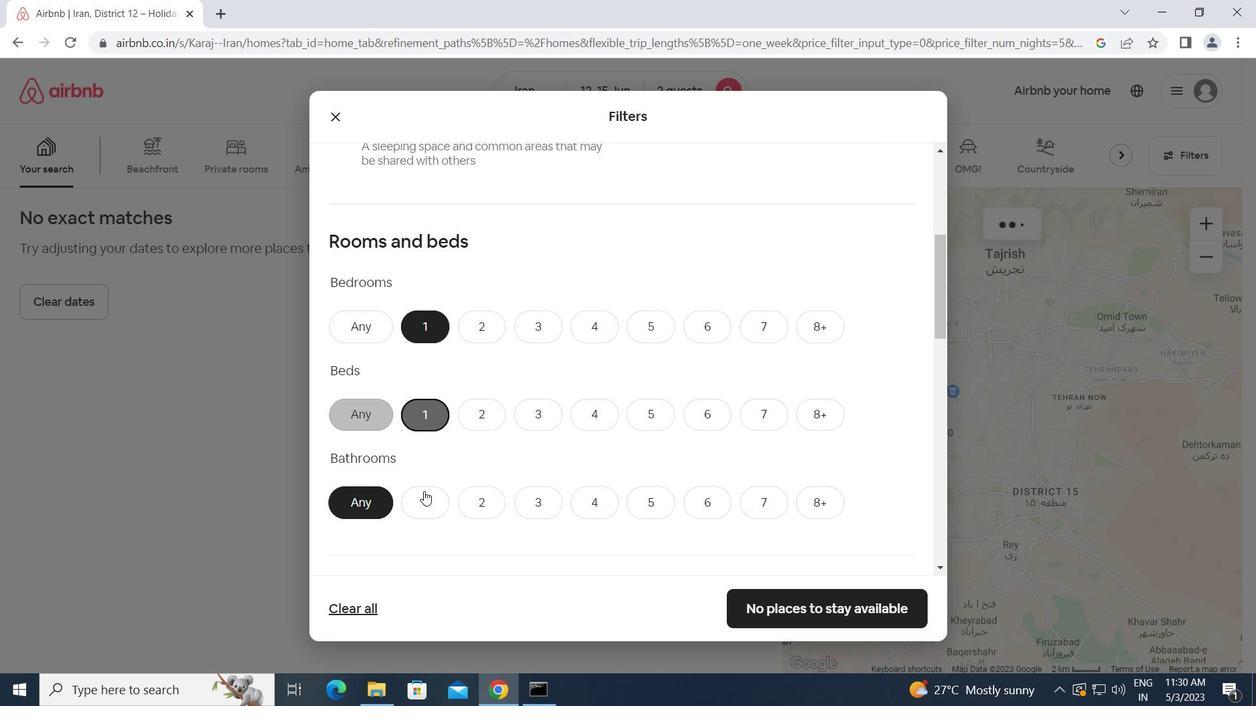 
Action: Mouse pressed left at (424, 512)
Screenshot: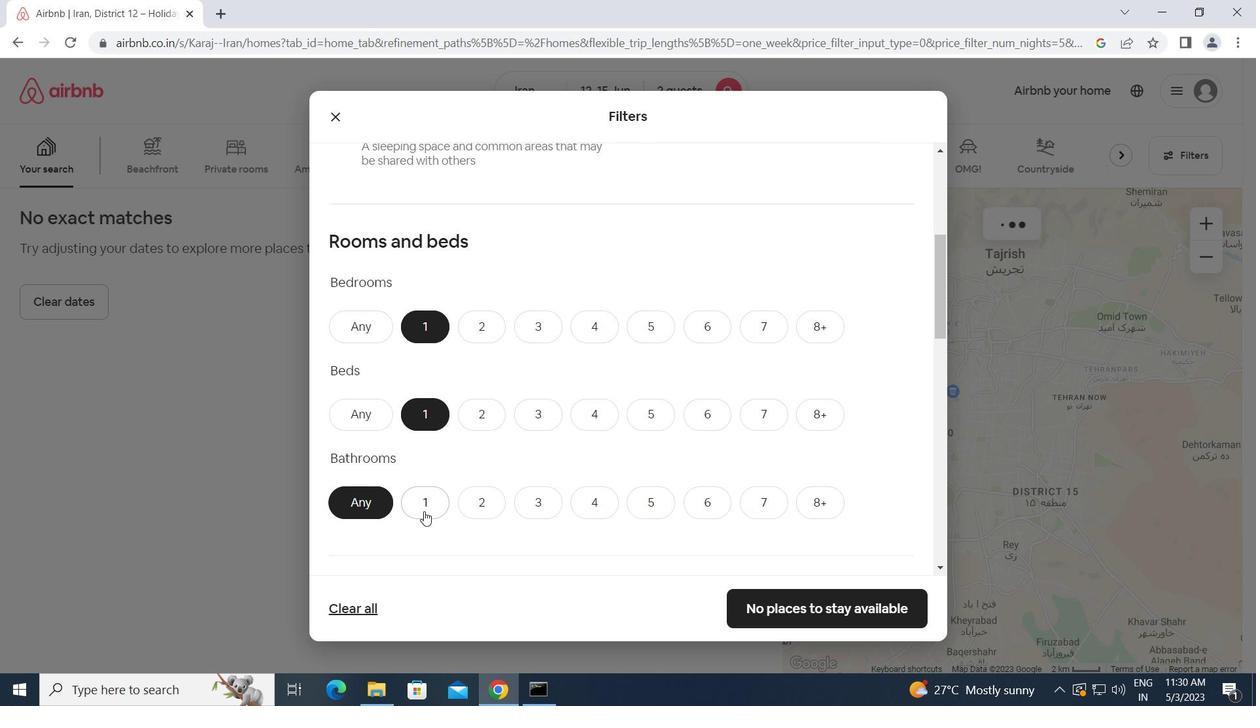 
Action: Mouse moved to (456, 512)
Screenshot: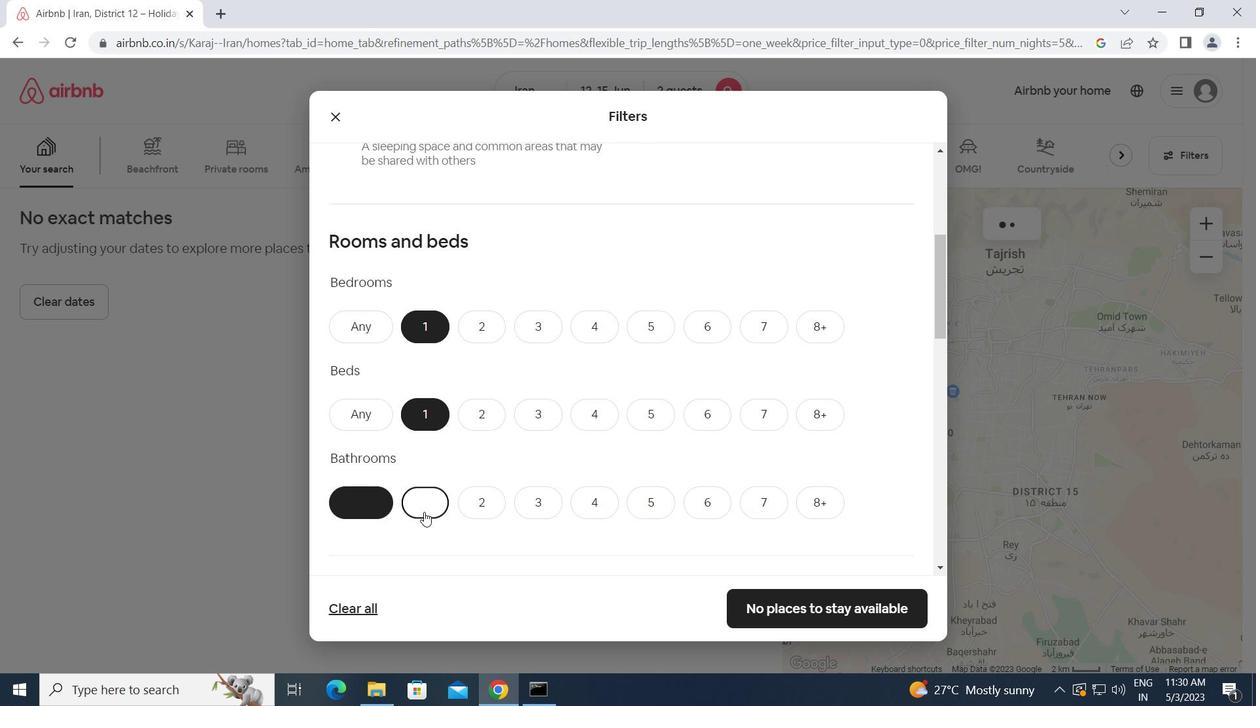 
Action: Mouse scrolled (456, 511) with delta (0, 0)
Screenshot: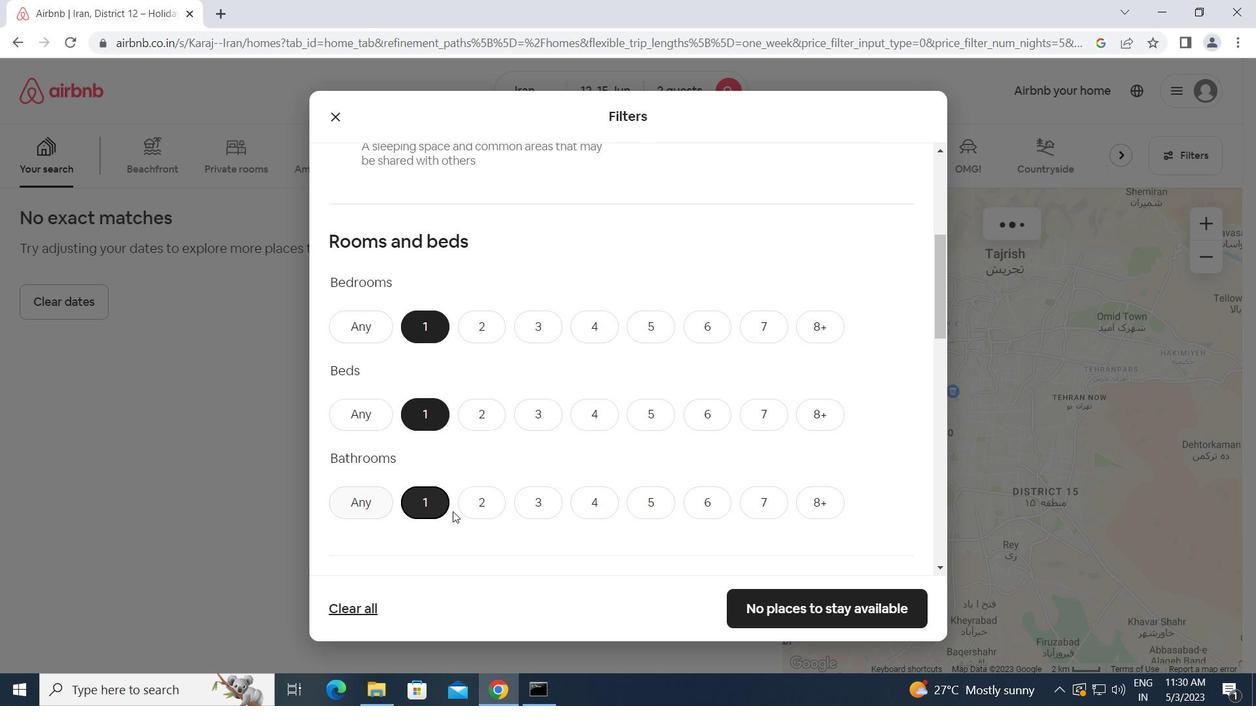 
Action: Mouse scrolled (456, 511) with delta (0, 0)
Screenshot: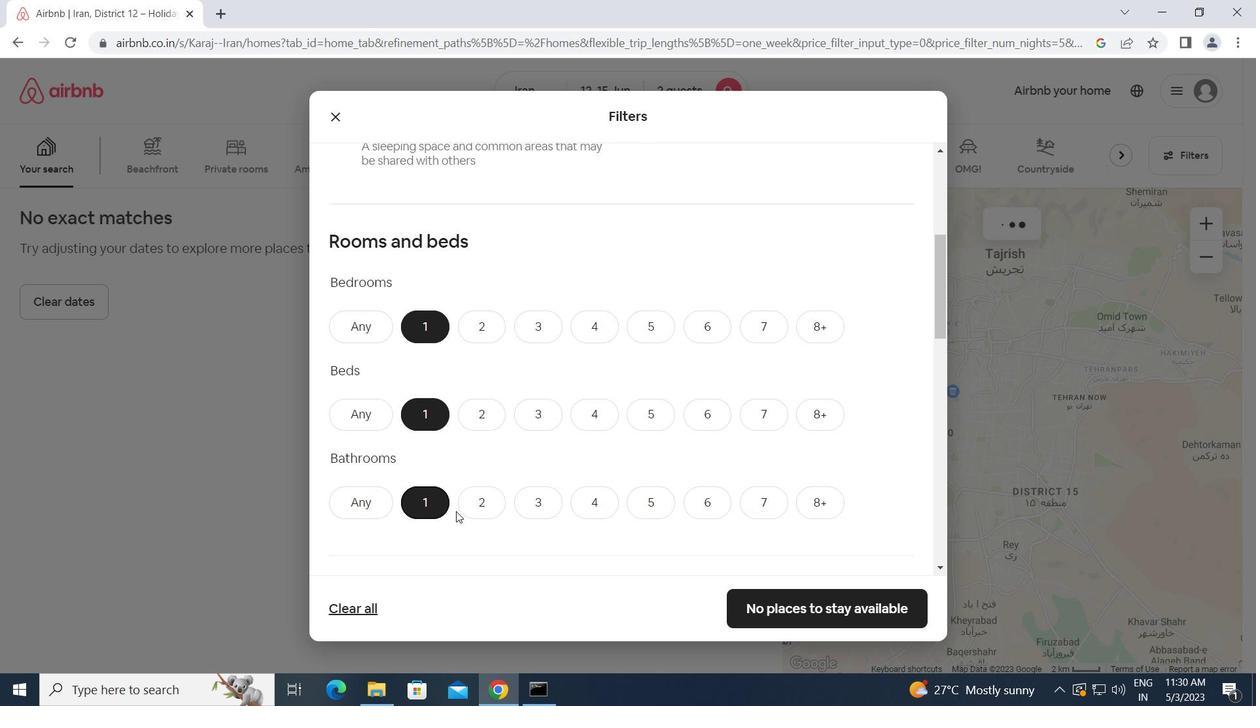 
Action: Mouse scrolled (456, 511) with delta (0, 0)
Screenshot: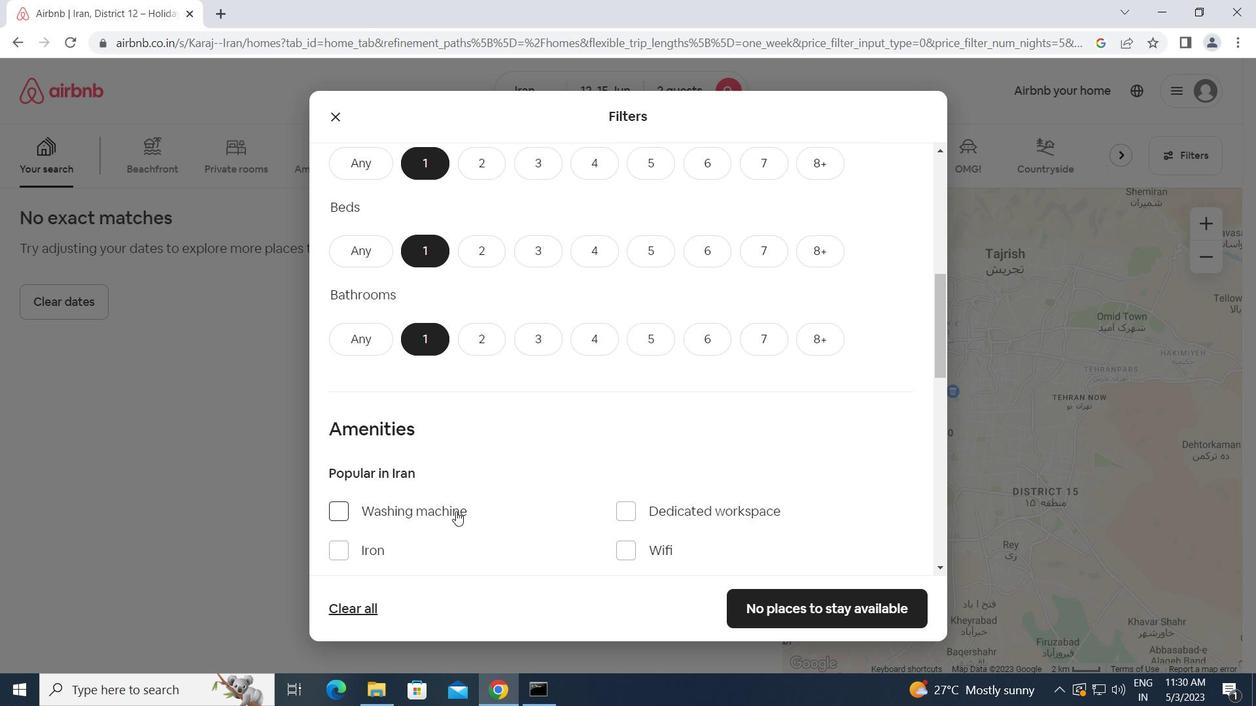 
Action: Mouse scrolled (456, 511) with delta (0, 0)
Screenshot: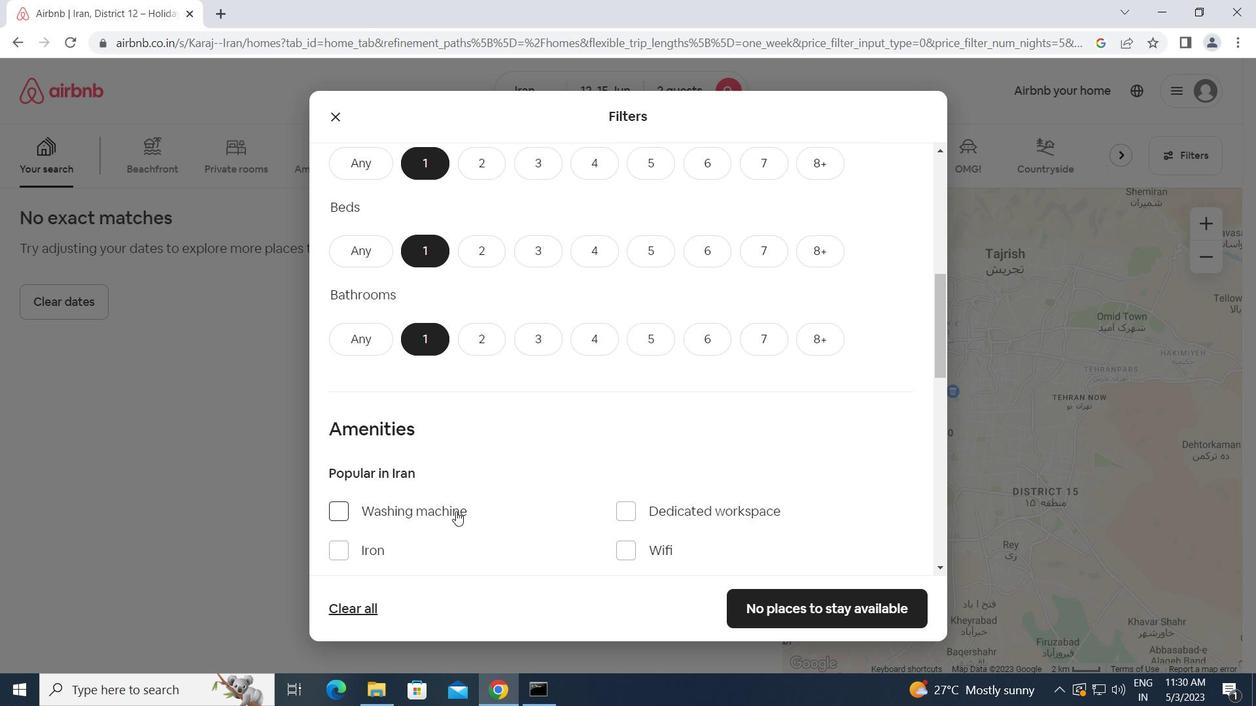 
Action: Mouse scrolled (456, 511) with delta (0, 0)
Screenshot: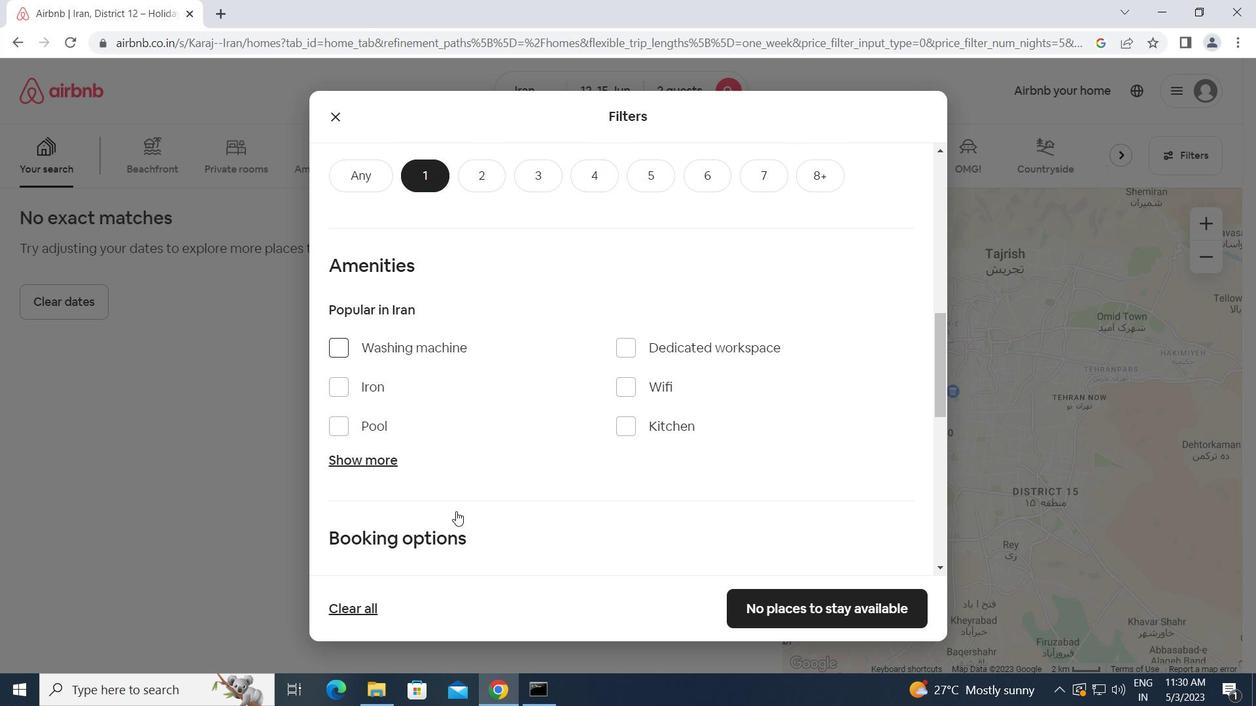 
Action: Mouse scrolled (456, 511) with delta (0, 0)
Screenshot: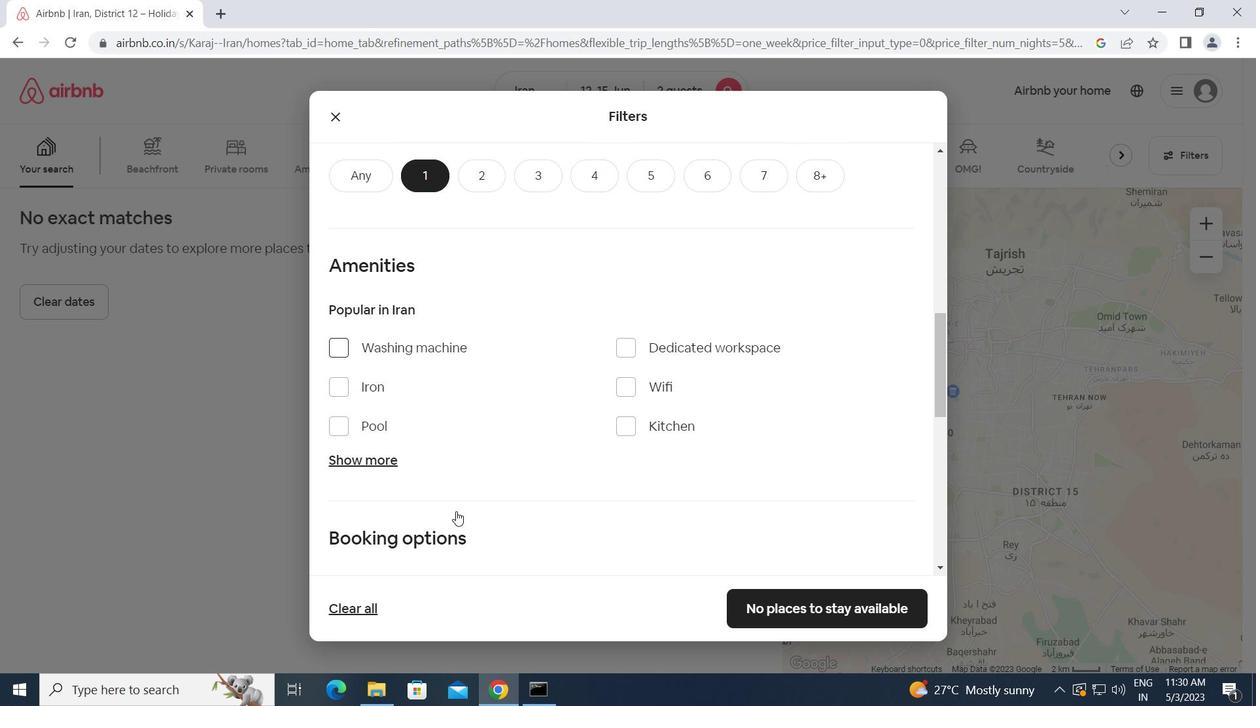 
Action: Mouse moved to (872, 482)
Screenshot: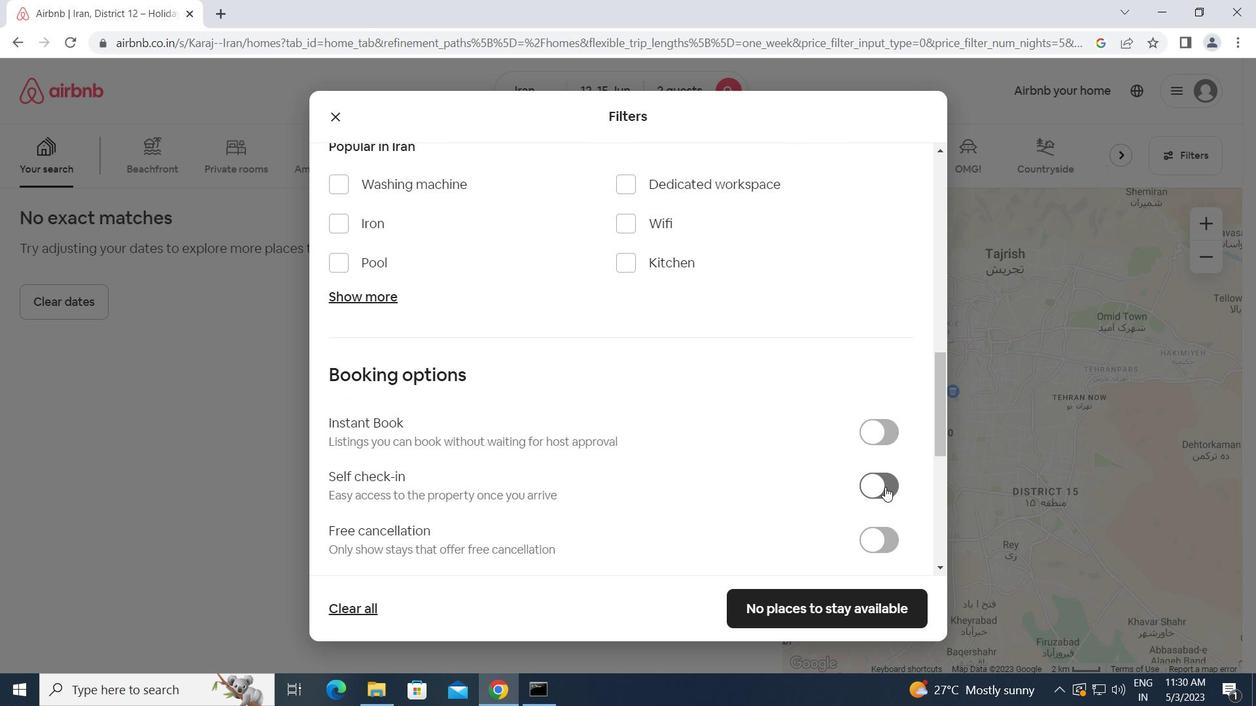 
Action: Mouse pressed left at (872, 482)
Screenshot: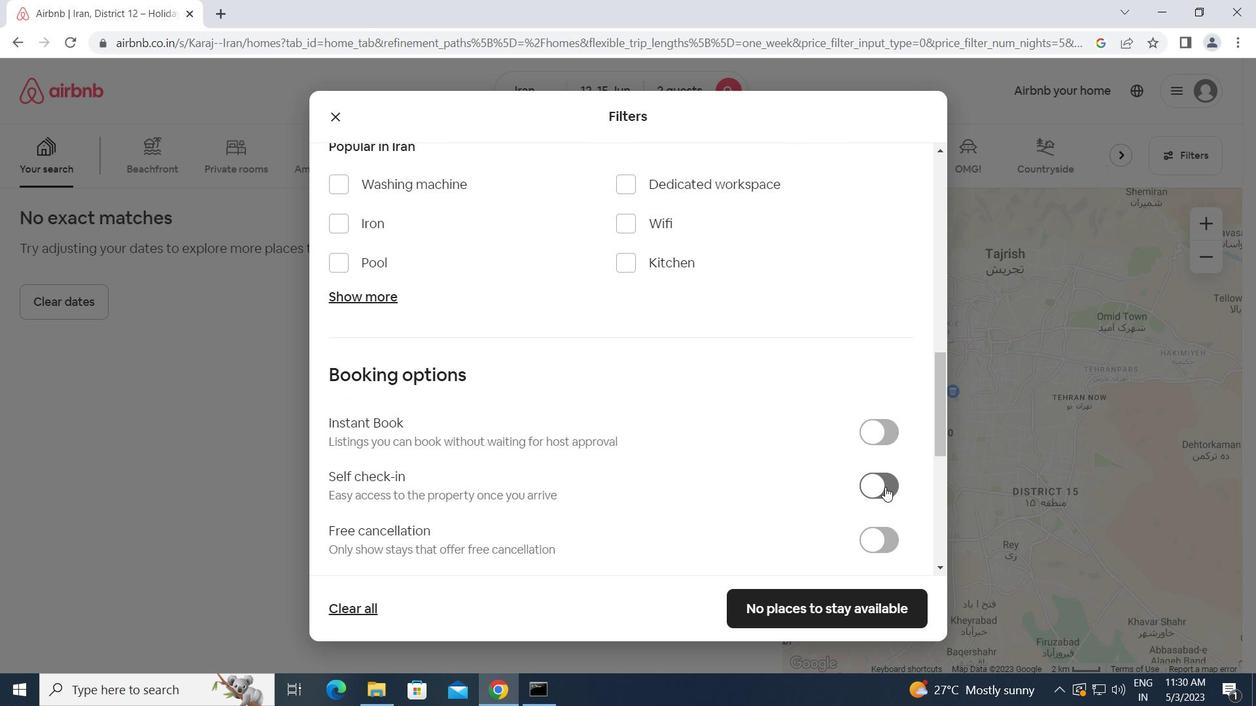 
Action: Mouse moved to (702, 521)
Screenshot: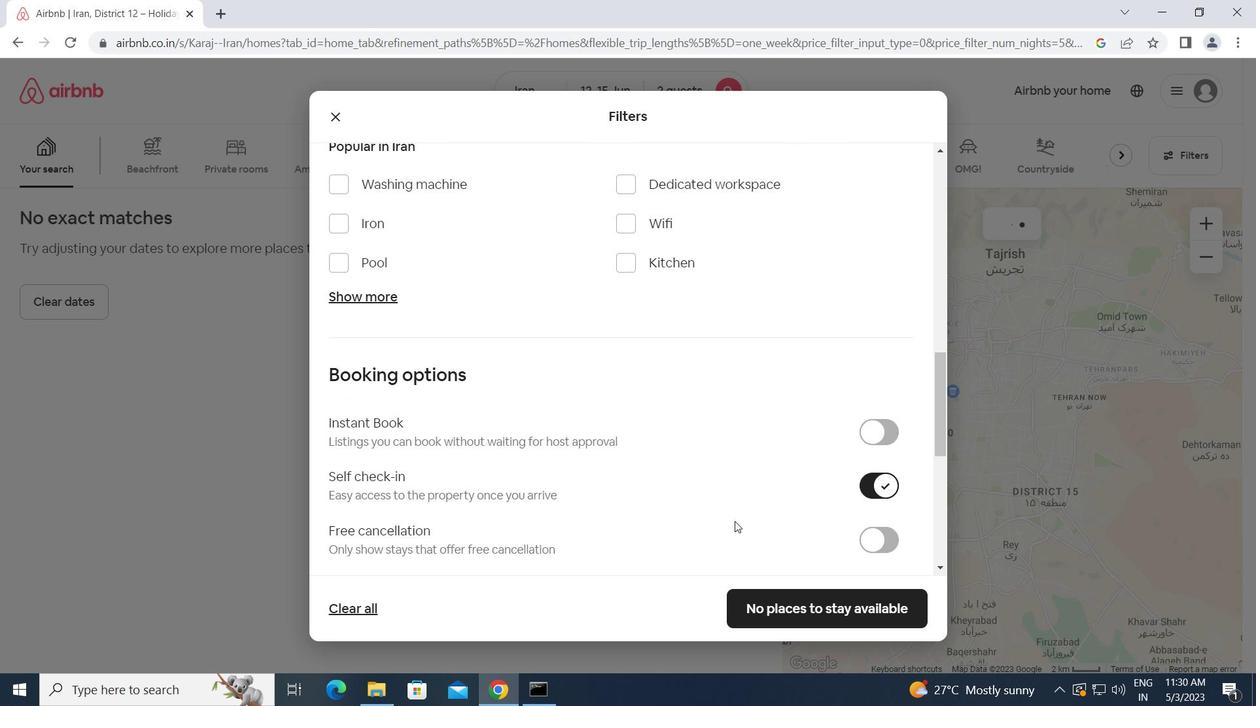 
Action: Mouse scrolled (702, 520) with delta (0, 0)
Screenshot: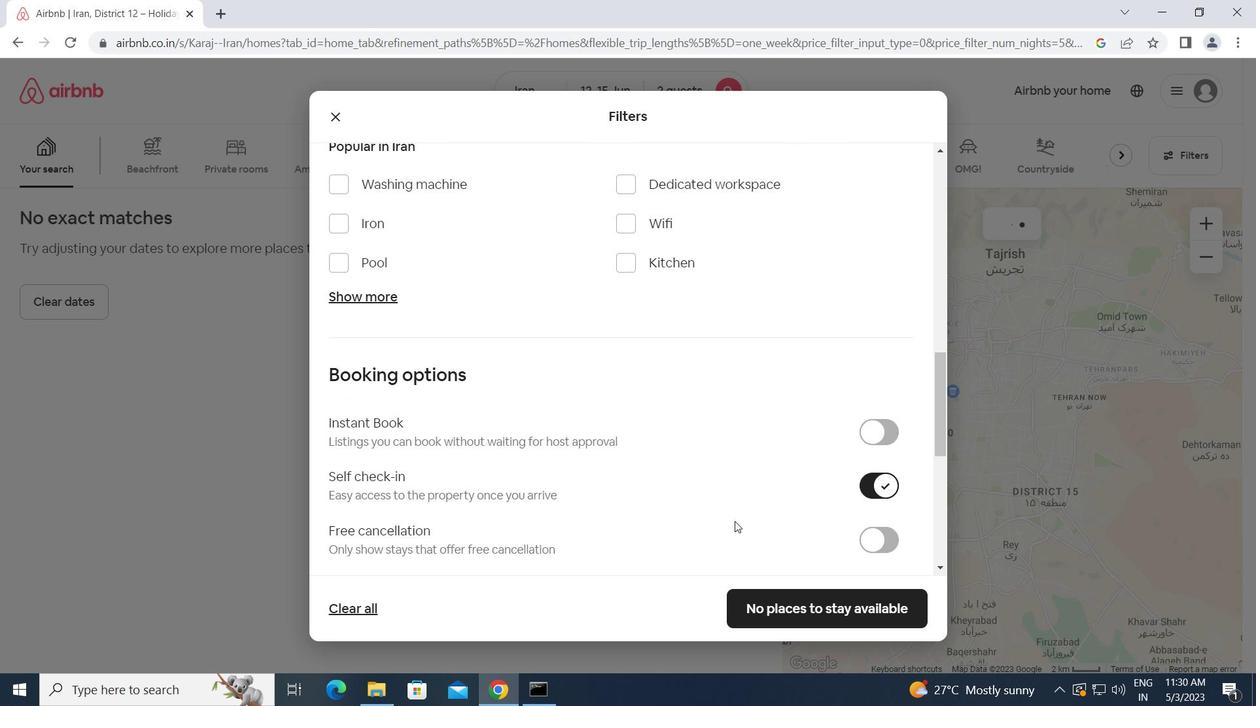 
Action: Mouse moved to (650, 522)
Screenshot: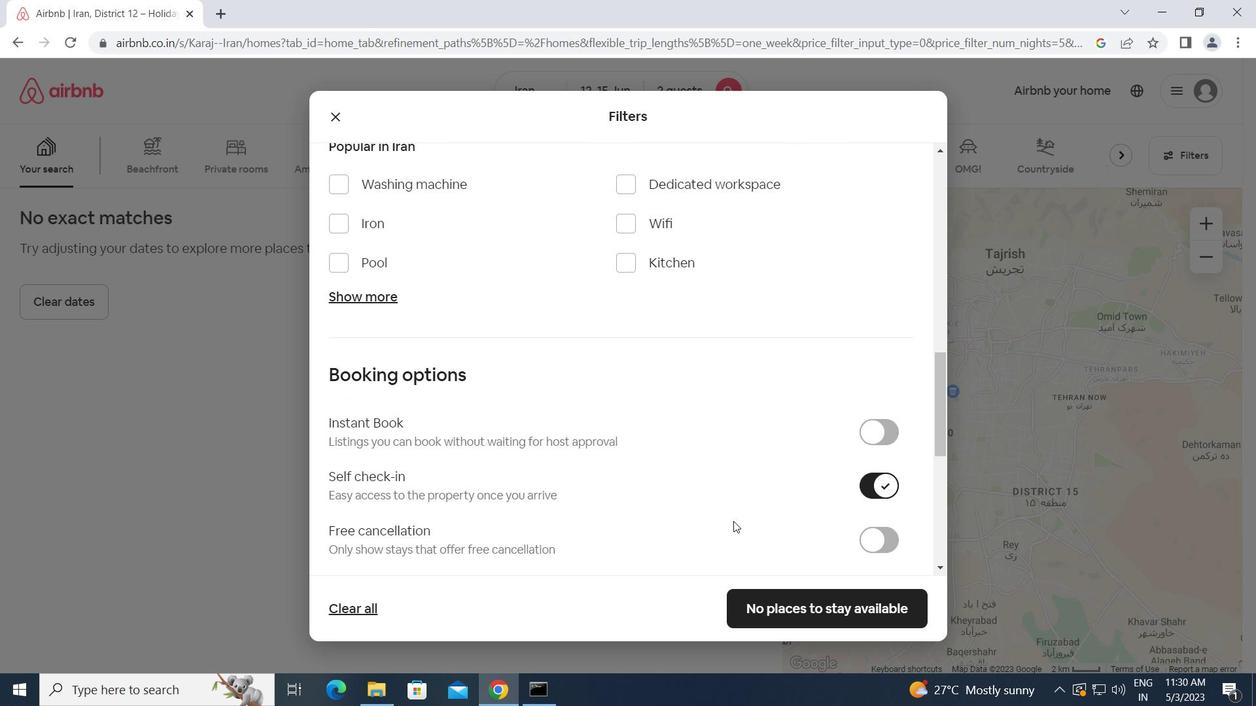 
Action: Mouse scrolled (650, 522) with delta (0, 0)
Screenshot: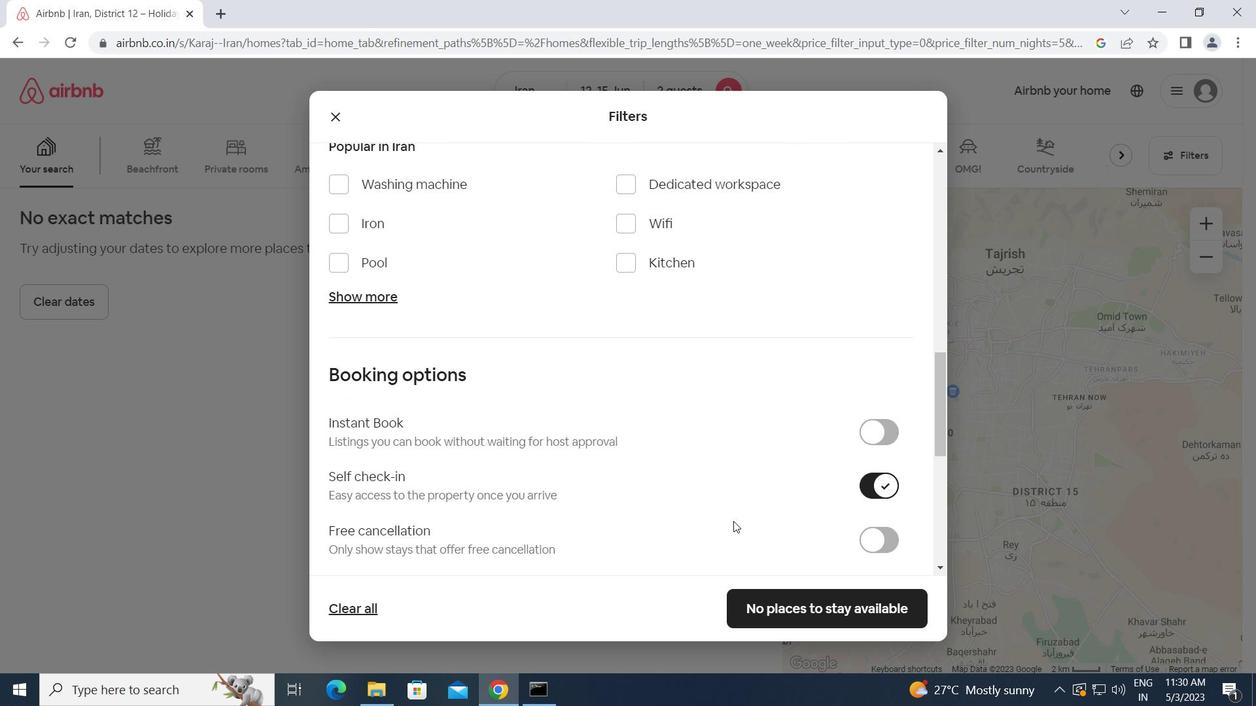 
Action: Mouse moved to (644, 522)
Screenshot: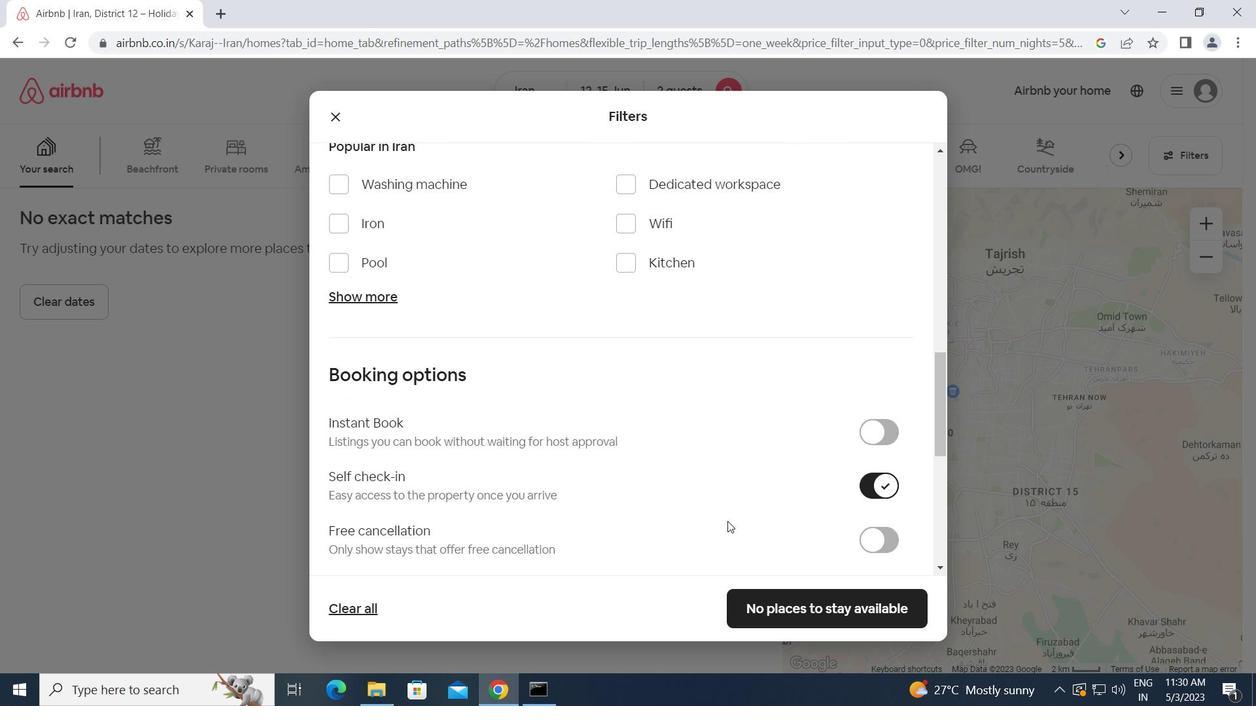 
Action: Mouse scrolled (644, 522) with delta (0, 0)
Screenshot: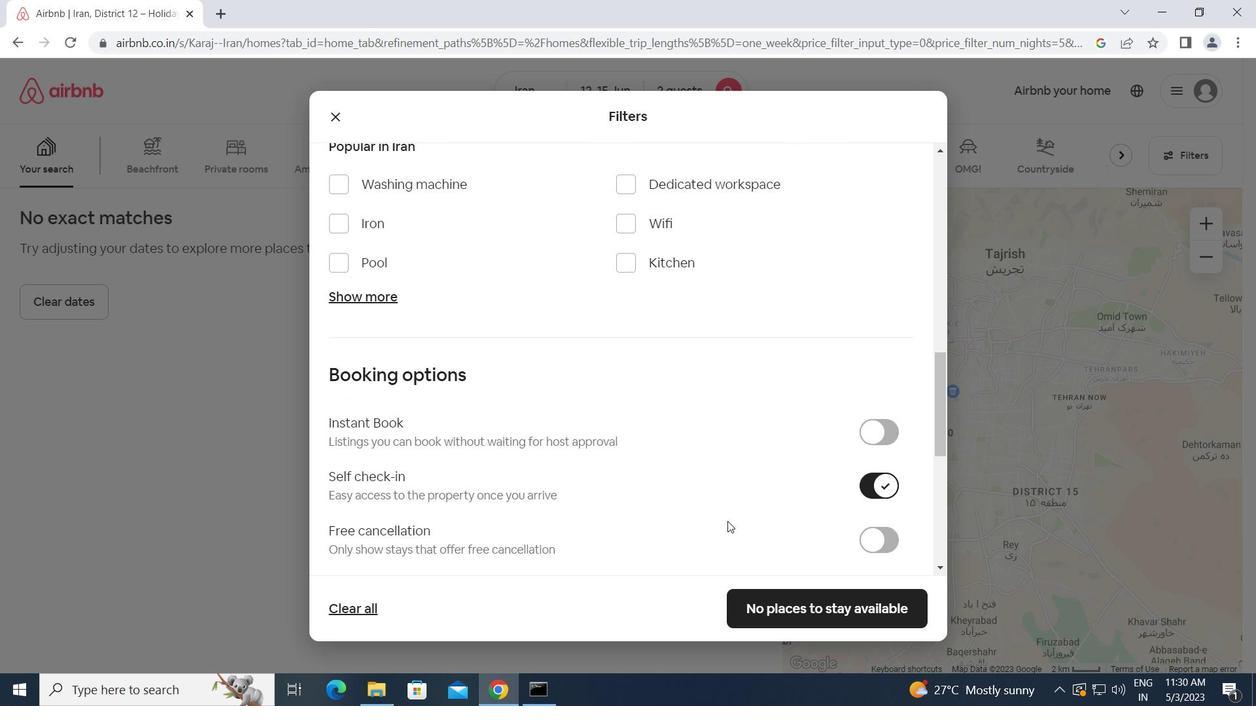 
Action: Mouse scrolled (644, 522) with delta (0, 0)
Screenshot: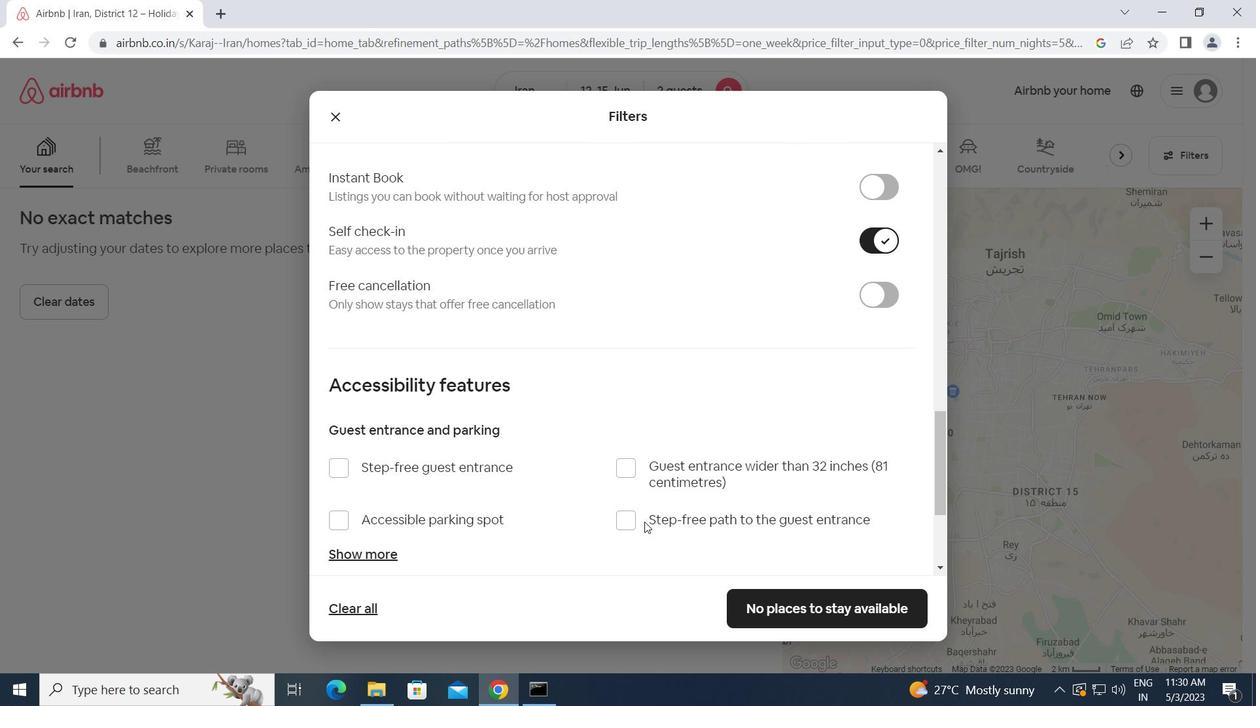 
Action: Mouse scrolled (644, 522) with delta (0, 0)
Screenshot: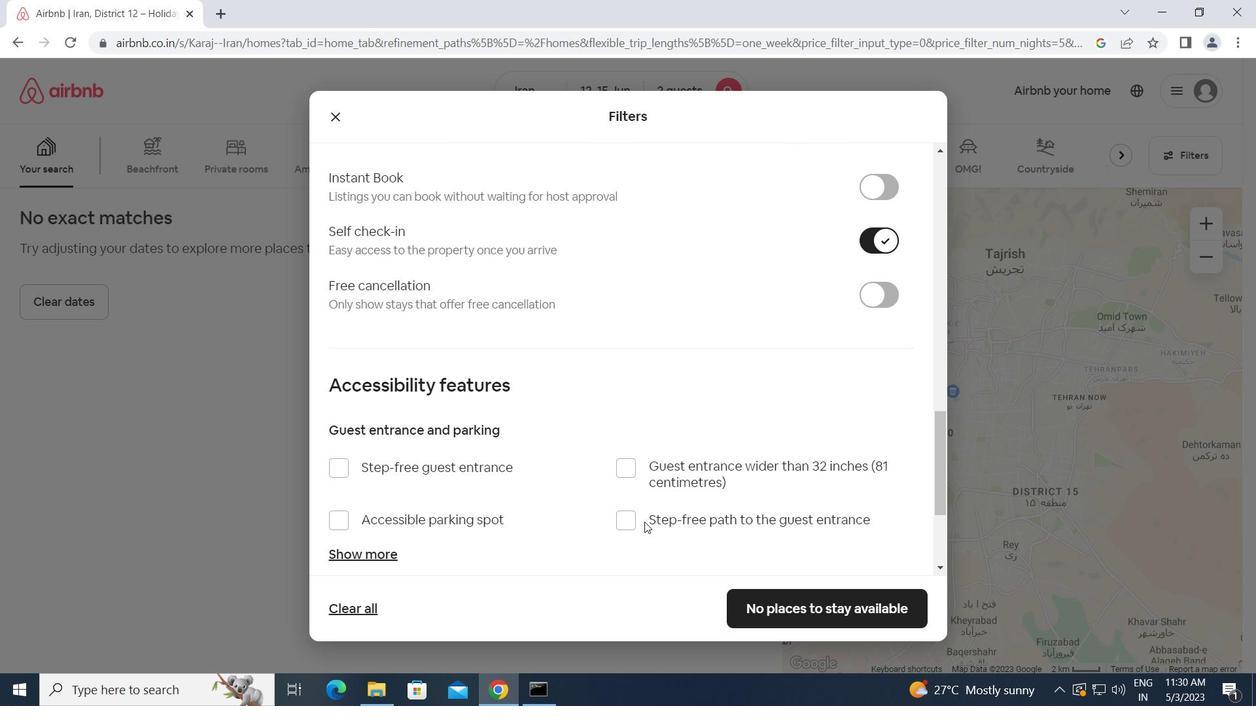 
Action: Mouse scrolled (644, 522) with delta (0, 0)
Screenshot: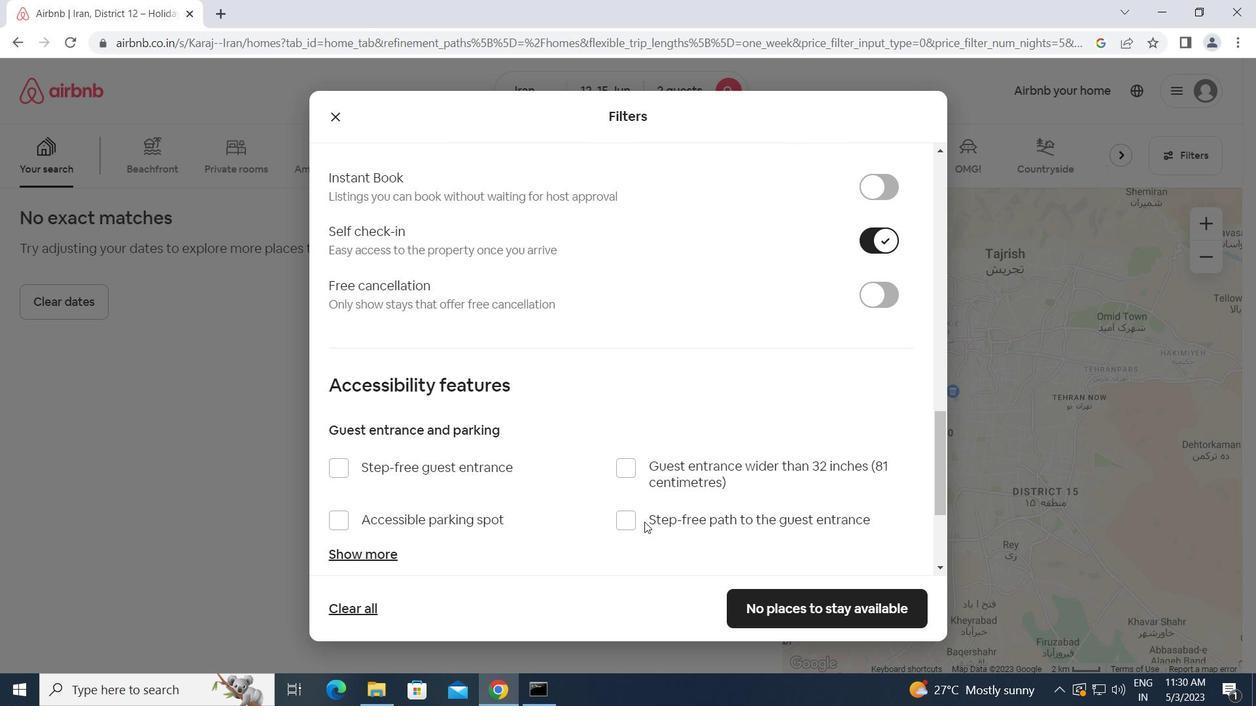 
Action: Mouse scrolled (644, 522) with delta (0, 0)
Screenshot: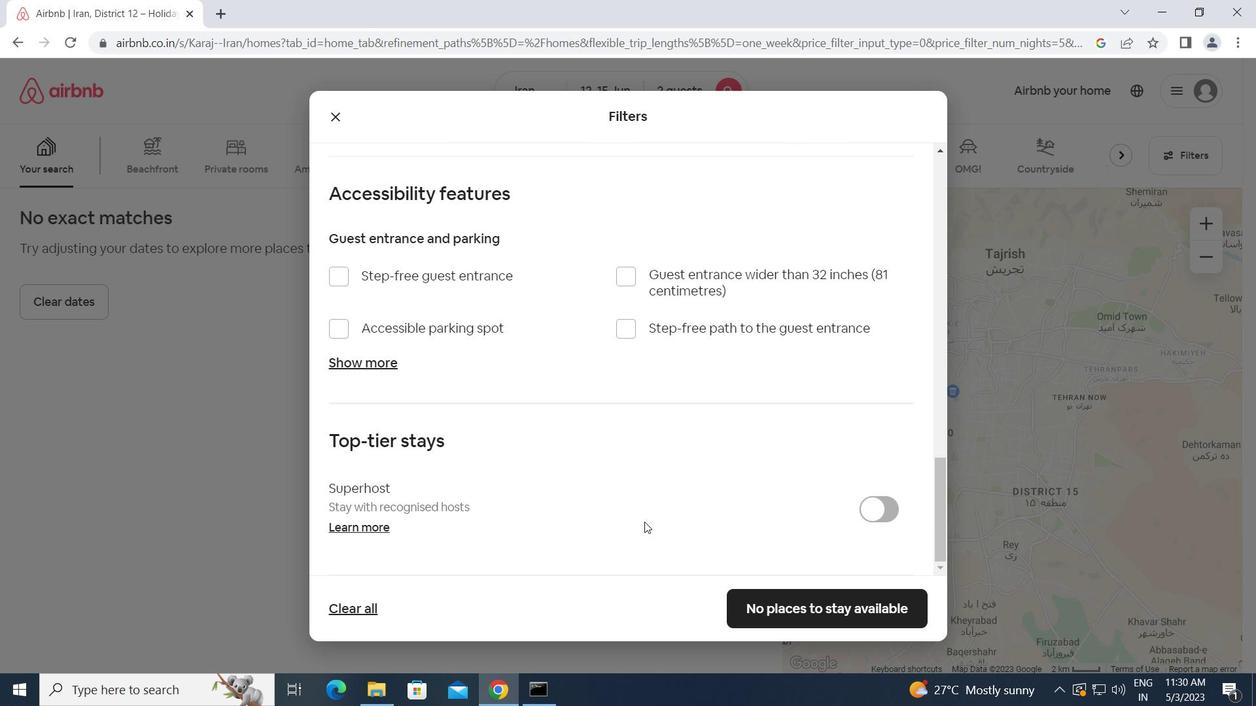 
Action: Mouse scrolled (644, 522) with delta (0, 0)
Screenshot: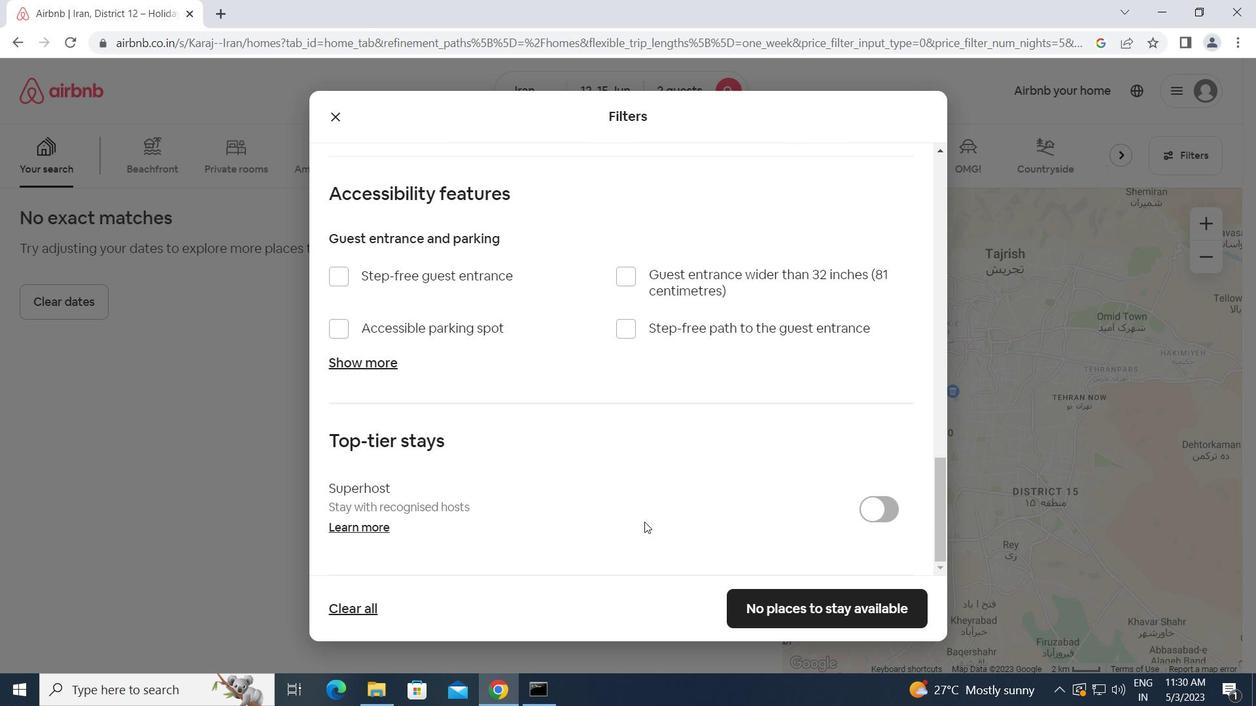 
Action: Mouse scrolled (644, 522) with delta (0, 0)
Screenshot: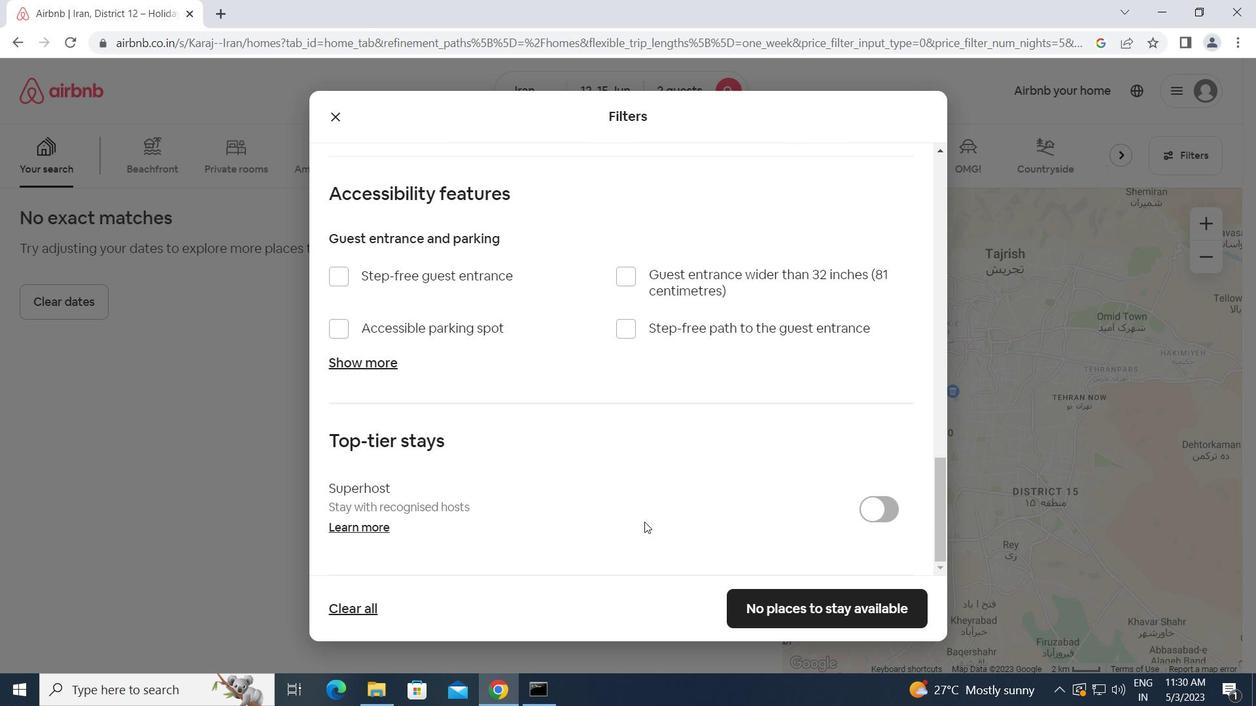 
Action: Mouse scrolled (644, 522) with delta (0, 0)
Screenshot: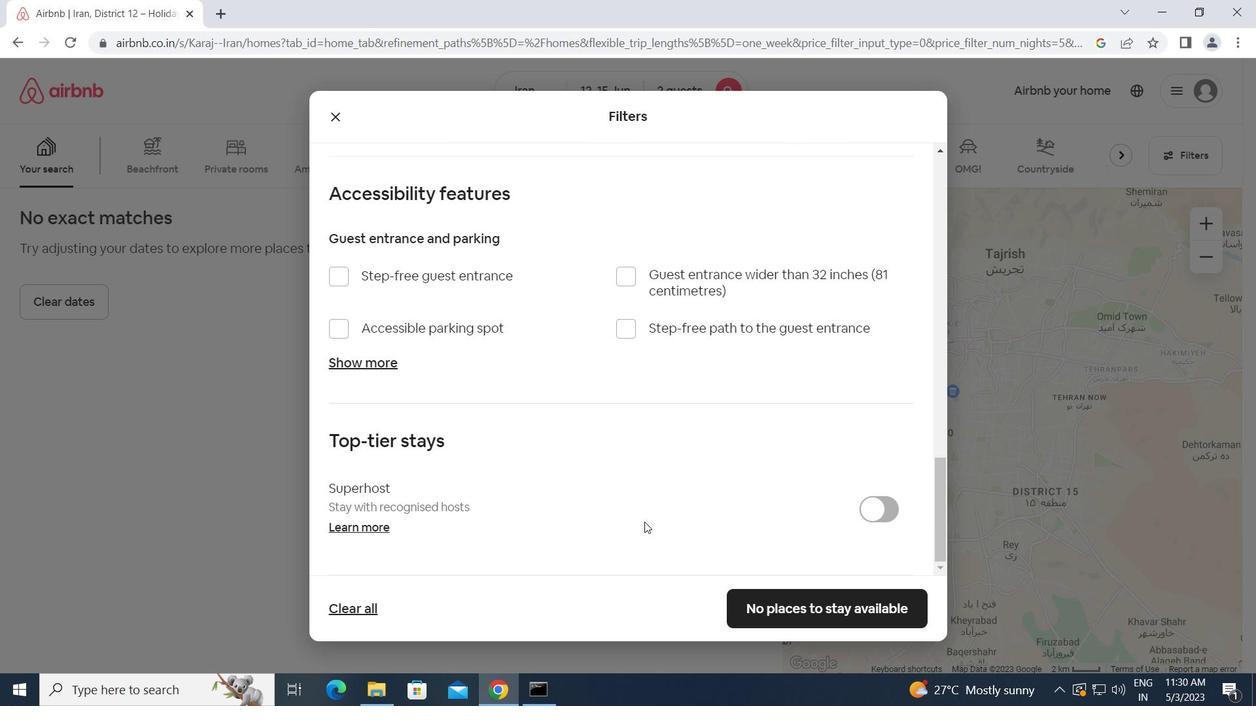
Action: Mouse moved to (800, 594)
Screenshot: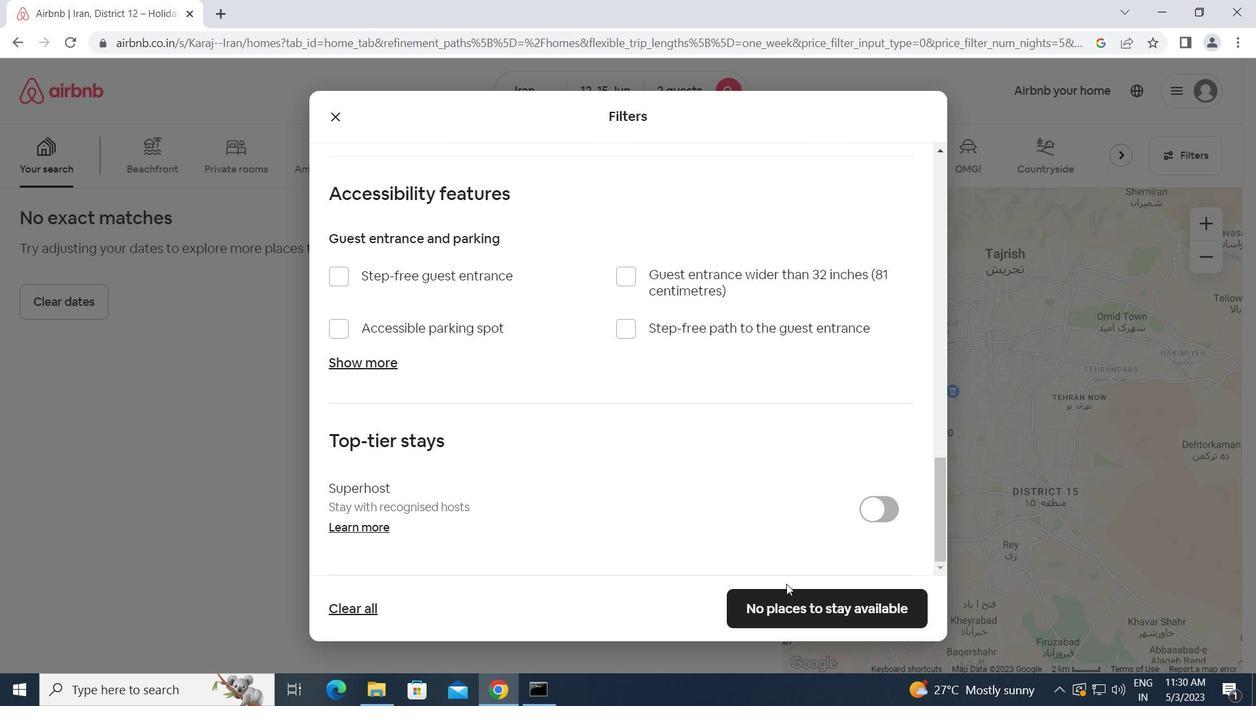 
Action: Mouse scrolled (800, 593) with delta (0, 0)
Screenshot: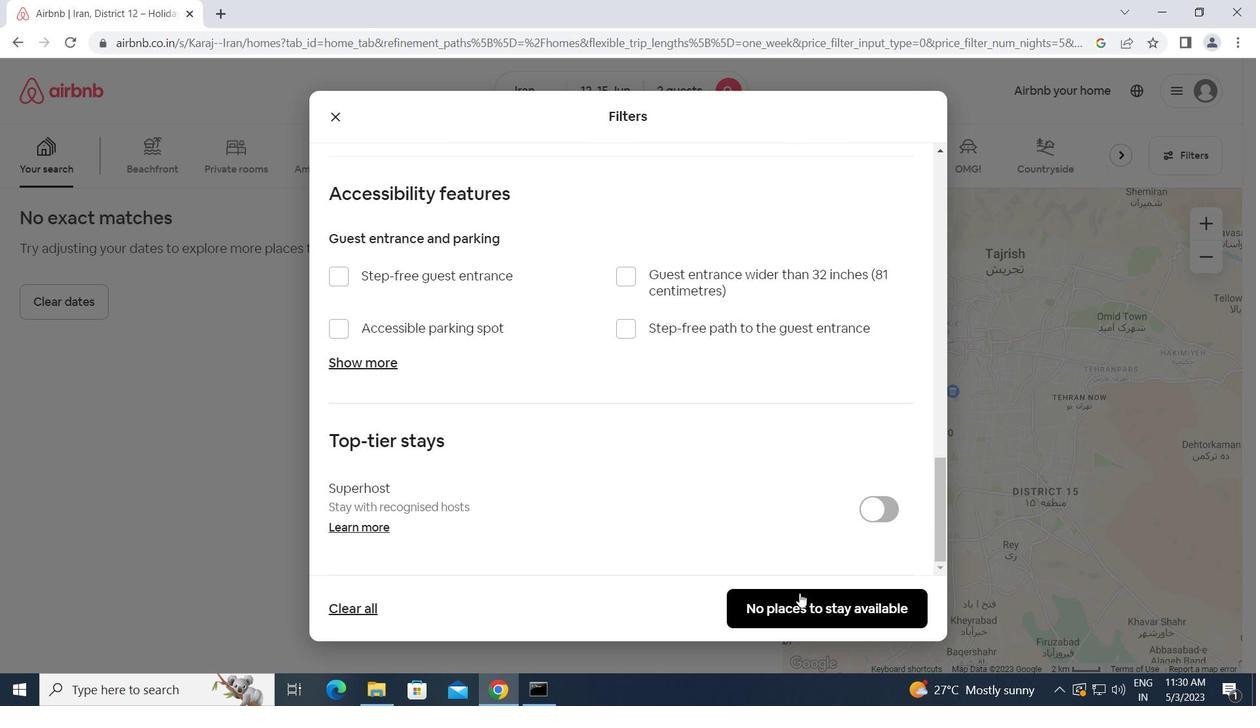 
Action: Mouse scrolled (800, 593) with delta (0, 0)
Screenshot: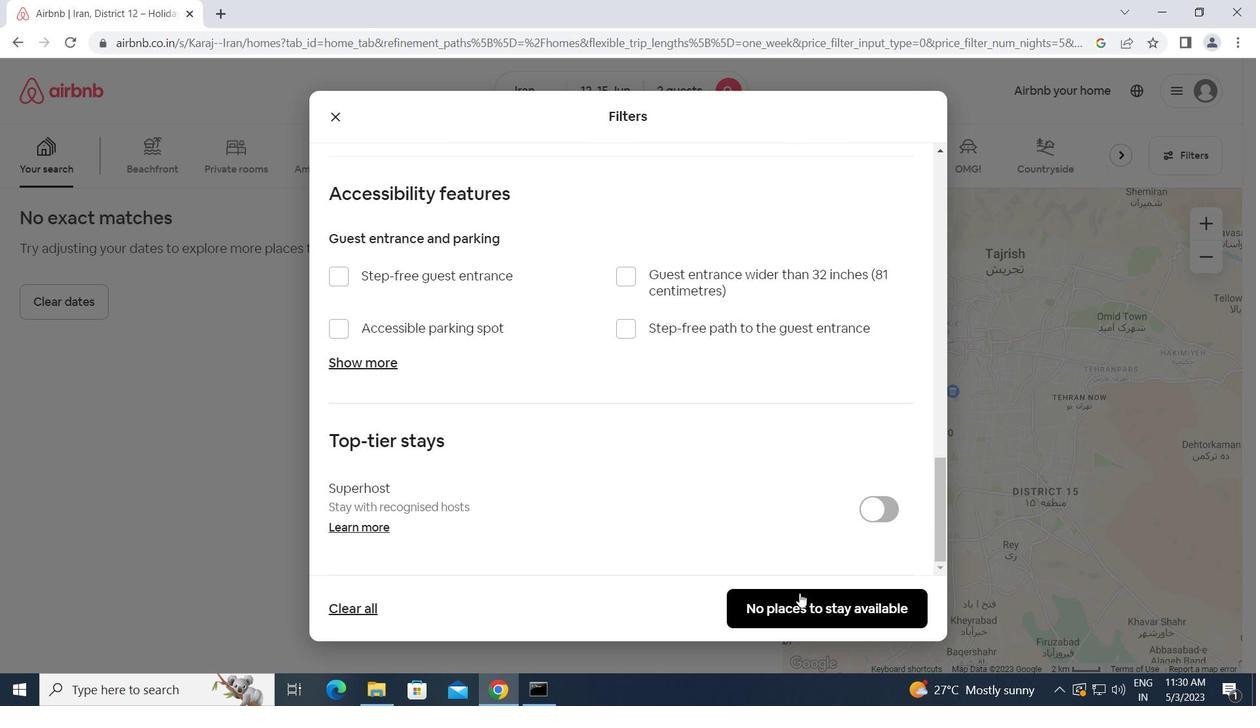 
Action: Mouse scrolled (800, 593) with delta (0, 0)
Screenshot: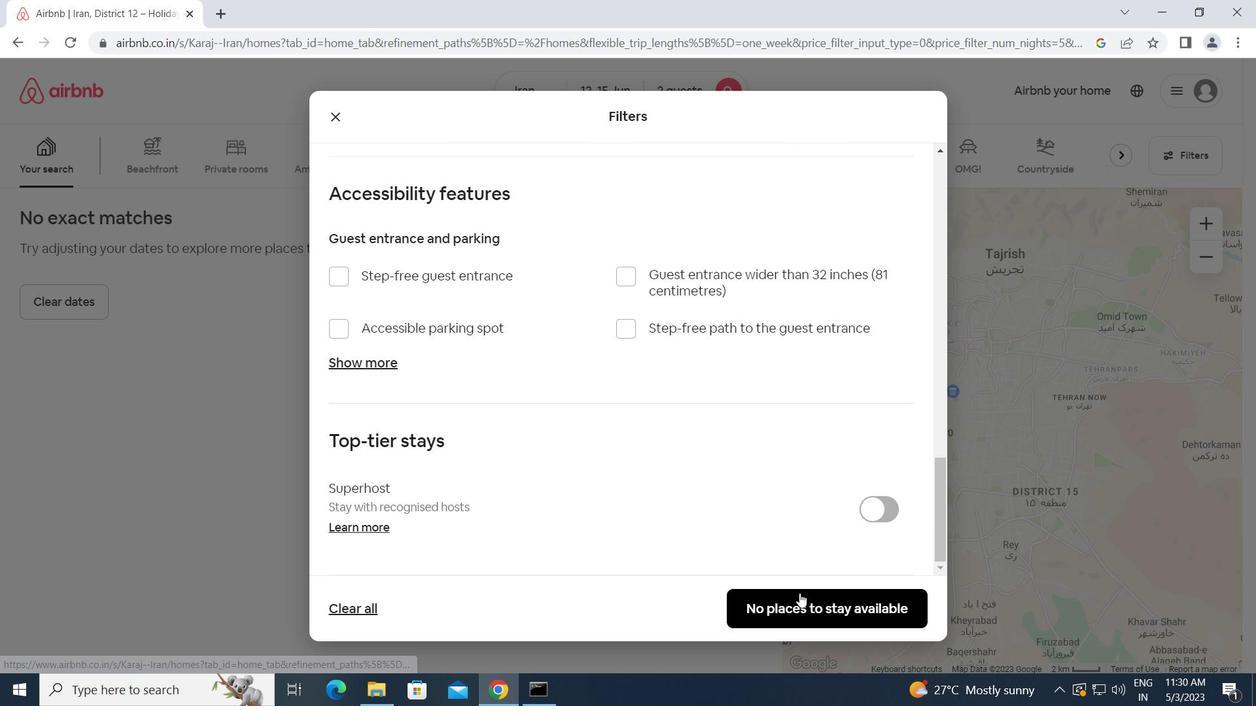 
Action: Mouse moved to (784, 606)
Screenshot: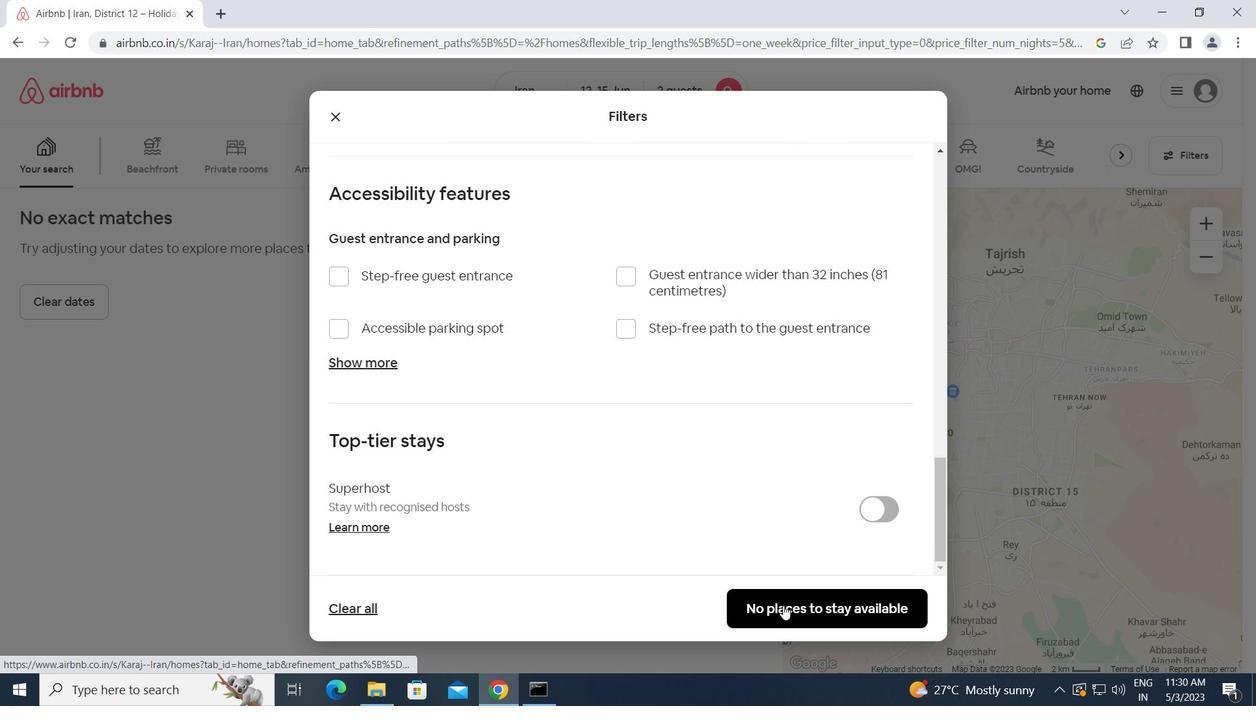 
Action: Mouse pressed left at (784, 606)
Screenshot: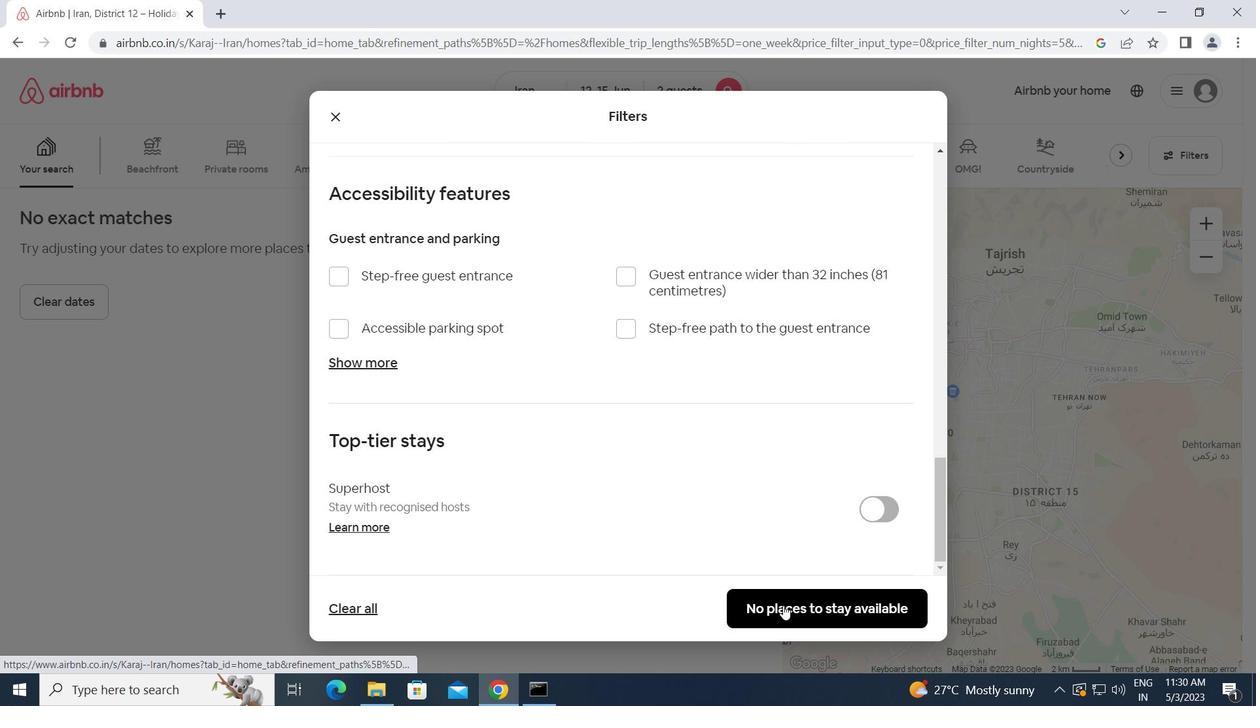 
Action: Mouse moved to (785, 606)
Screenshot: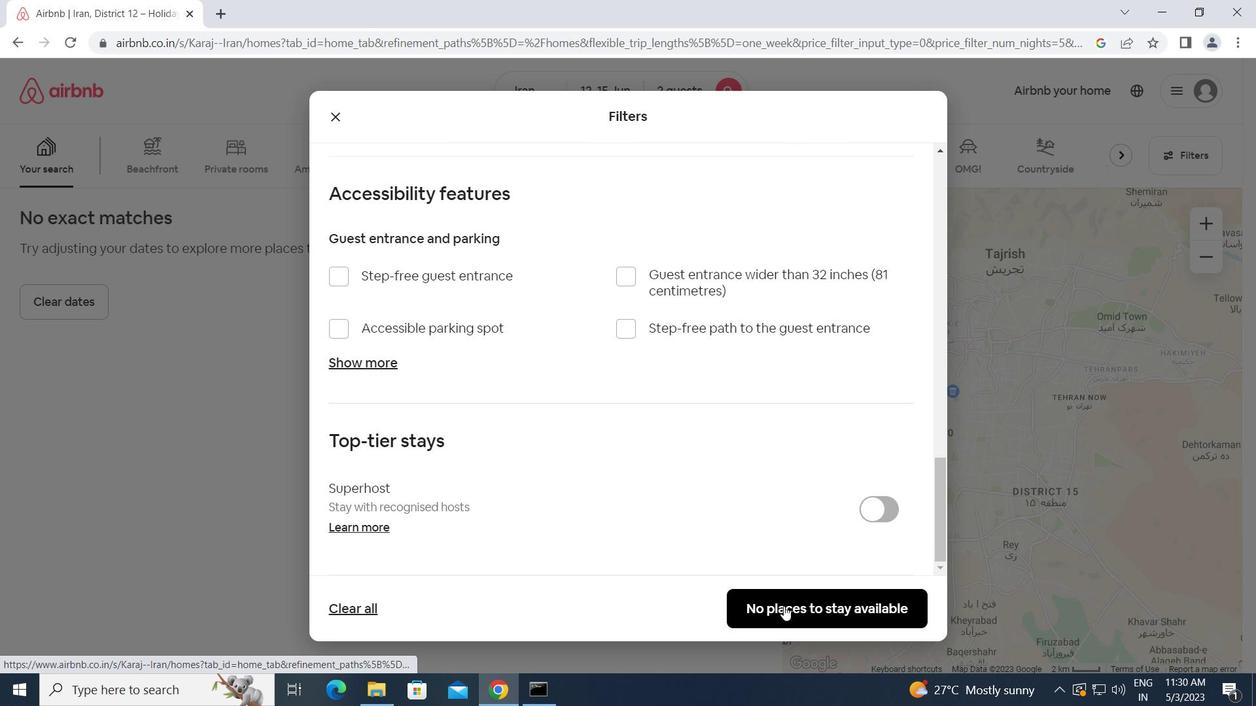 
